 Task: Find connections with filter location Pinto with filter topic #Marketswith filter profile language German with filter current company The Judge Group with filter school Jobs for freshers with filter industry Market Research with filter service category Executive Coaching with filter keywords title Architect
Action: Mouse moved to (487, 60)
Screenshot: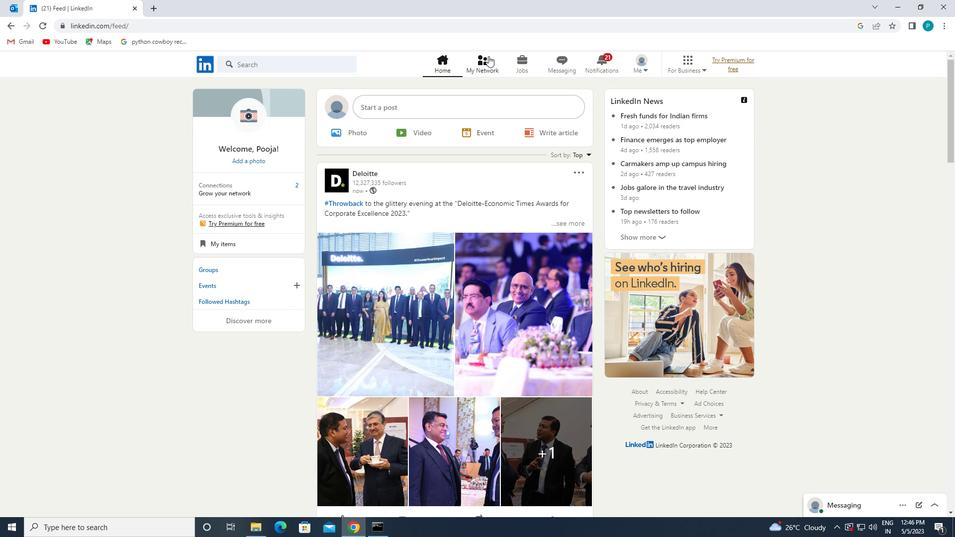 
Action: Mouse pressed left at (487, 60)
Screenshot: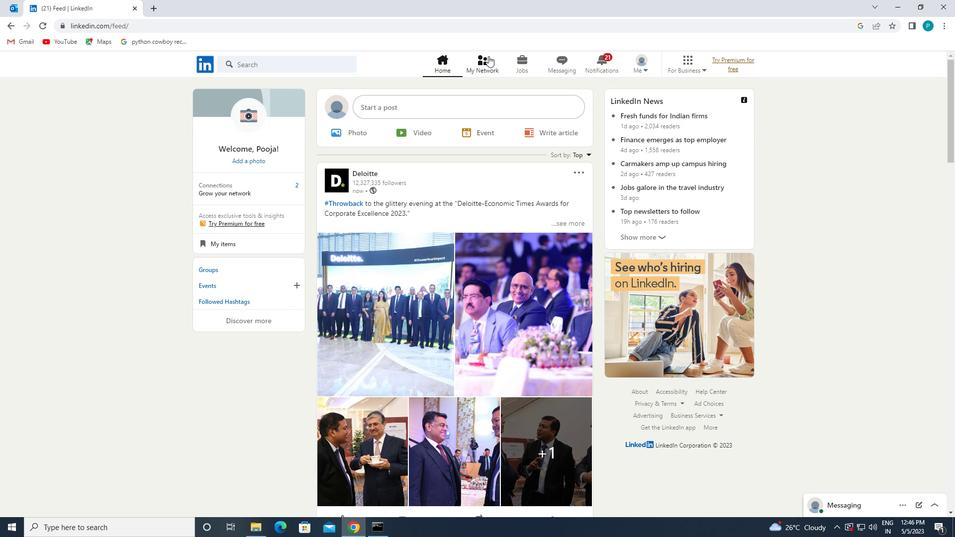 
Action: Mouse moved to (246, 123)
Screenshot: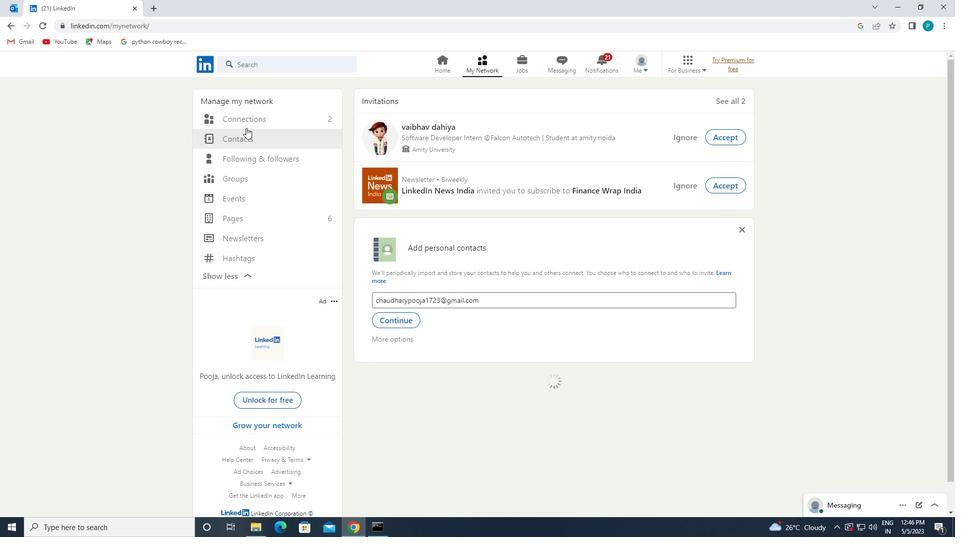 
Action: Mouse pressed left at (246, 123)
Screenshot: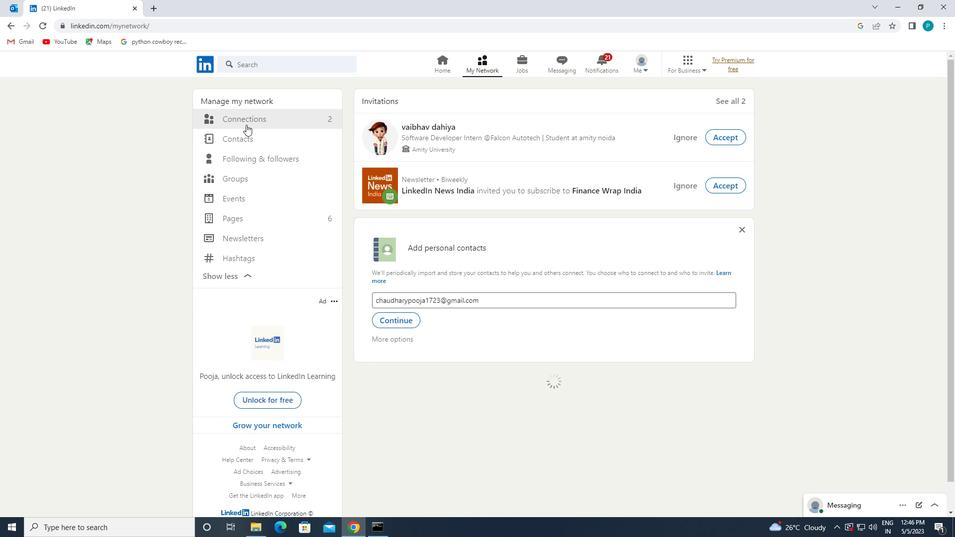 
Action: Mouse moved to (548, 124)
Screenshot: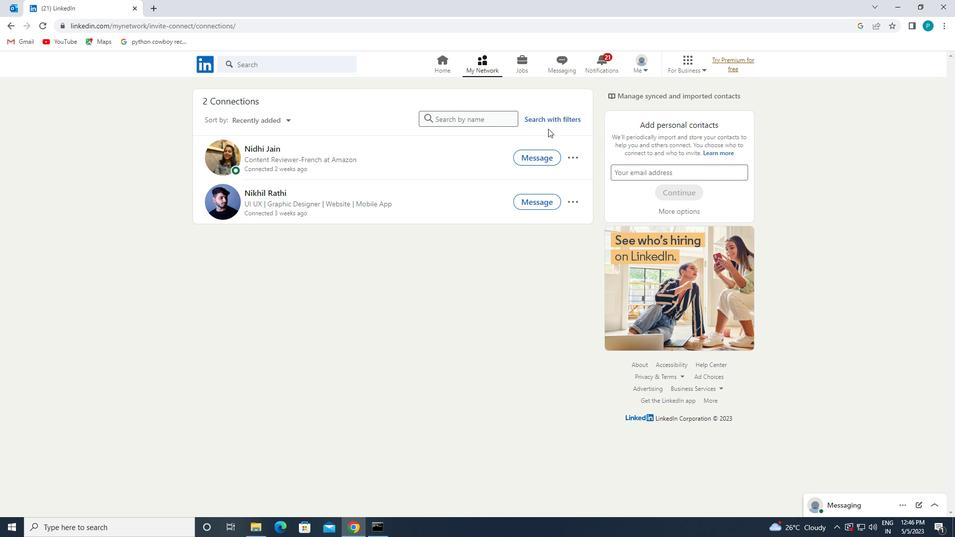 
Action: Mouse pressed left at (548, 124)
Screenshot: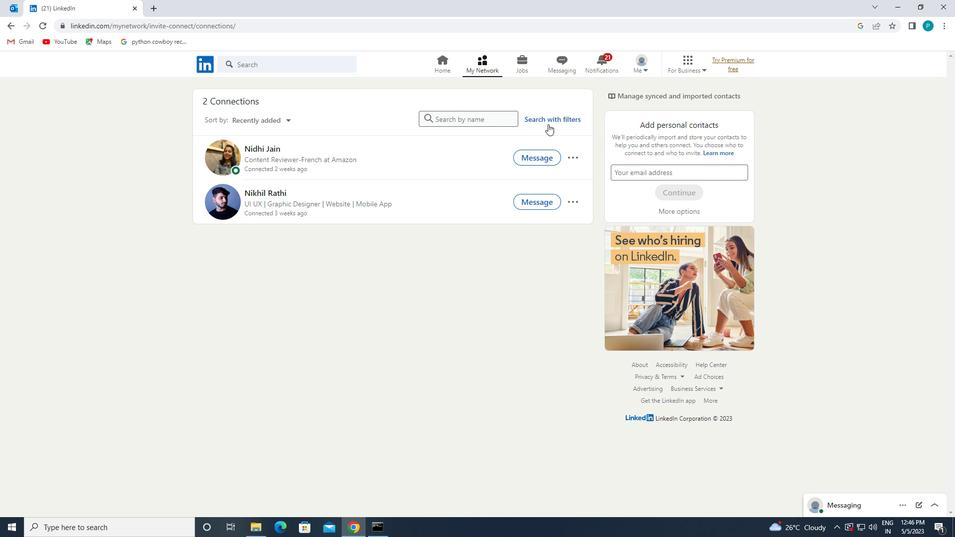 
Action: Mouse moved to (511, 95)
Screenshot: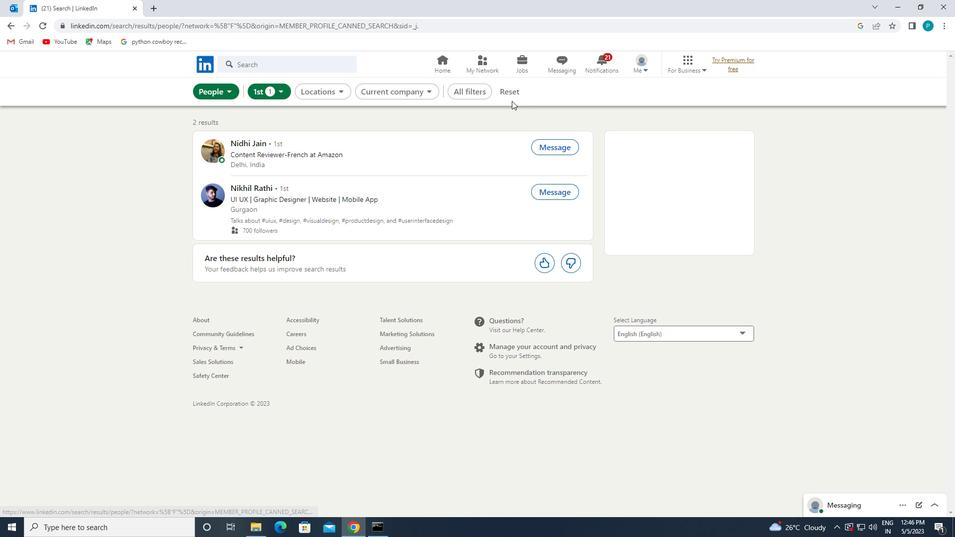 
Action: Mouse pressed left at (511, 95)
Screenshot: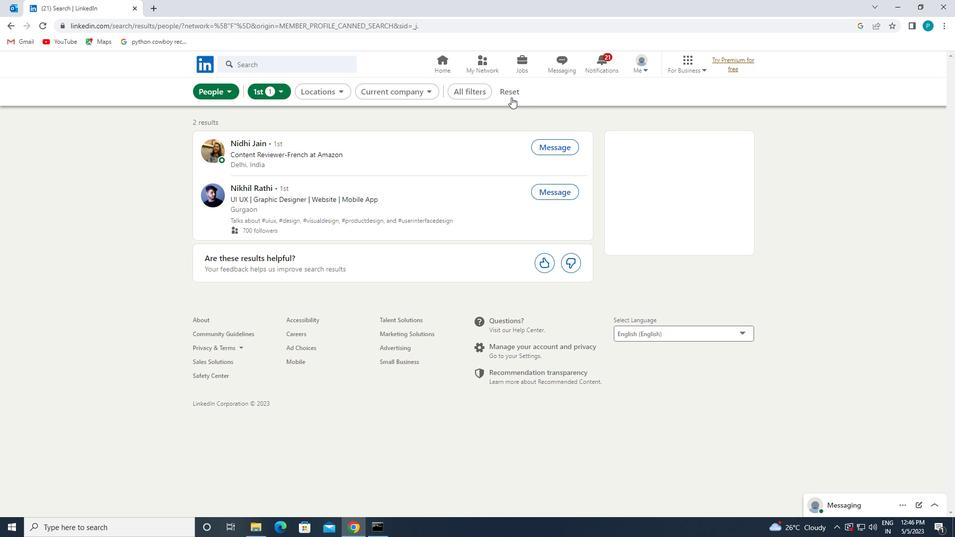 
Action: Mouse moved to (496, 91)
Screenshot: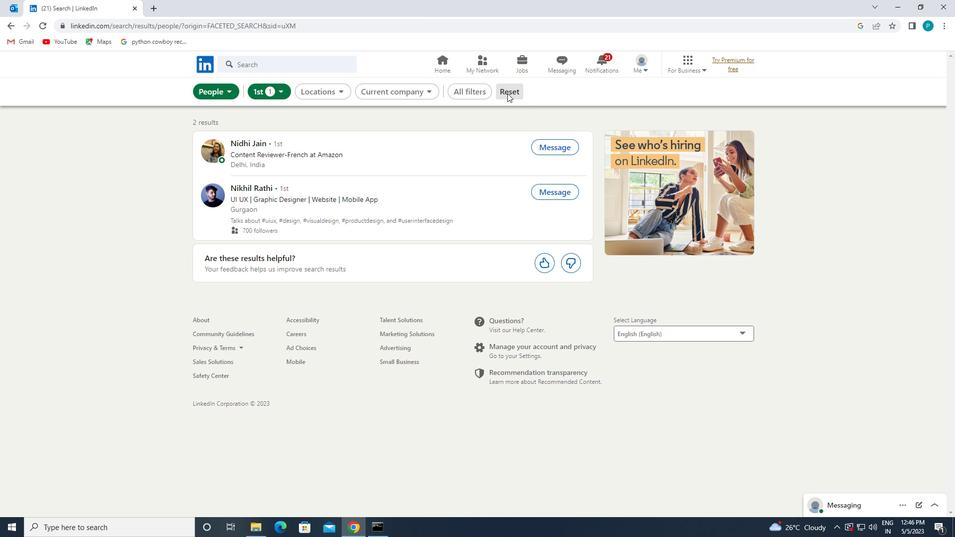 
Action: Mouse pressed left at (496, 91)
Screenshot: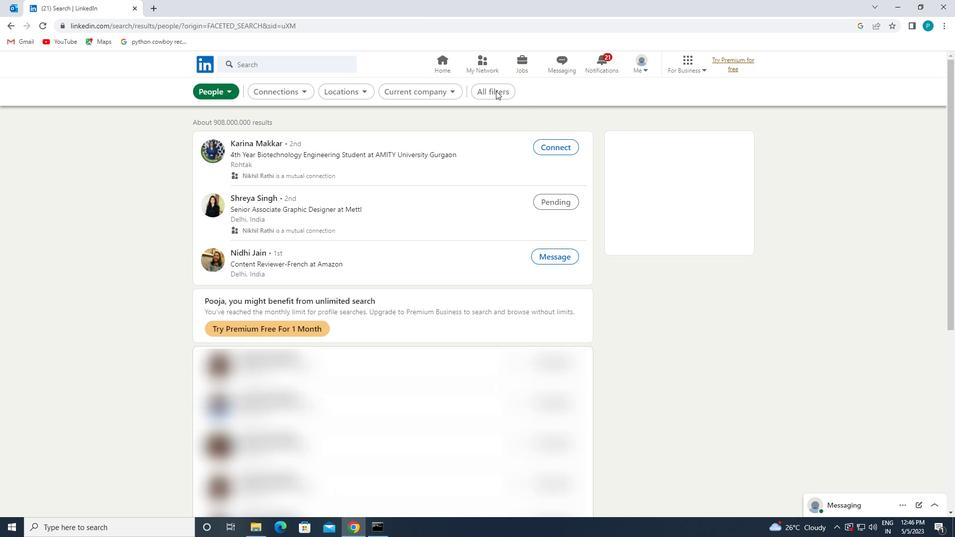 
Action: Mouse moved to (956, 342)
Screenshot: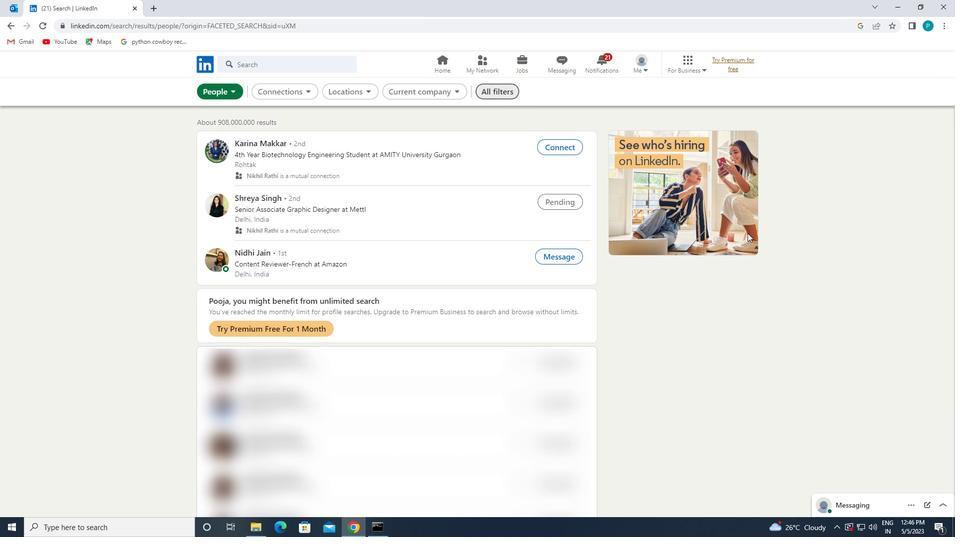 
Action: Mouse scrolled (955, 341) with delta (0, 0)
Screenshot: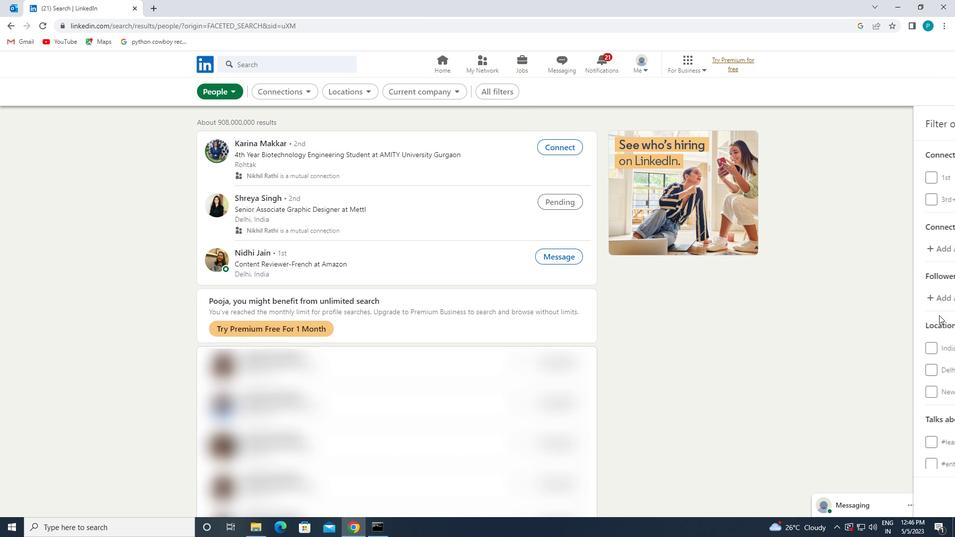
Action: Mouse scrolled (955, 341) with delta (0, 0)
Screenshot: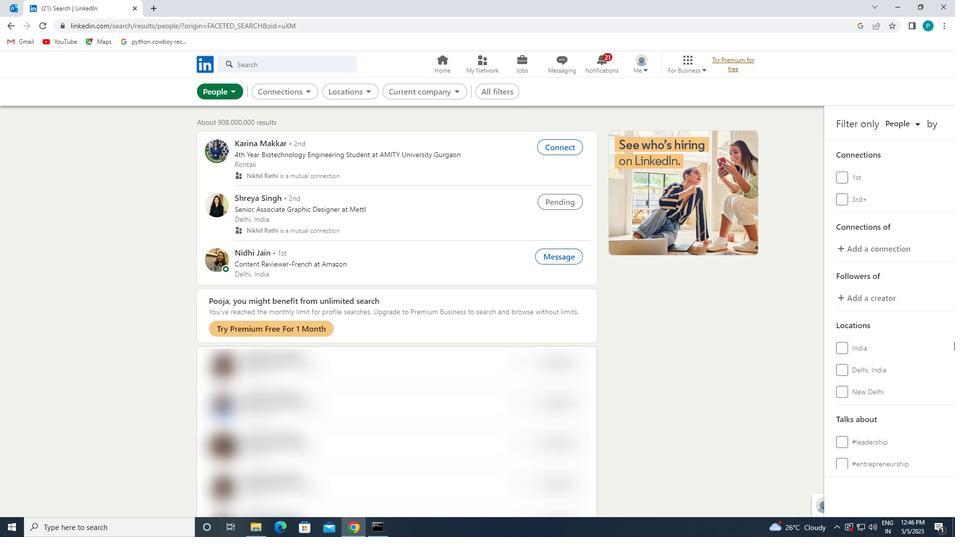 
Action: Mouse moved to (865, 294)
Screenshot: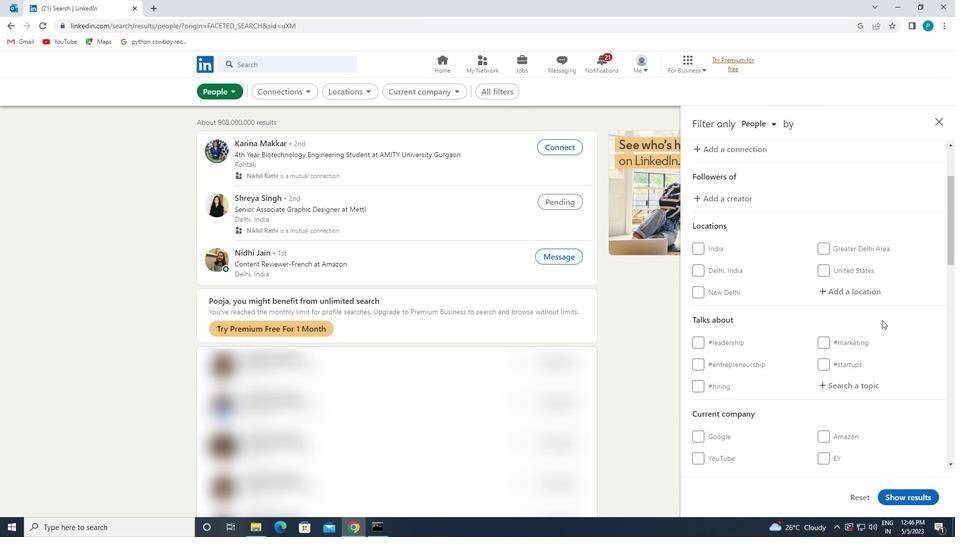 
Action: Mouse pressed left at (865, 294)
Screenshot: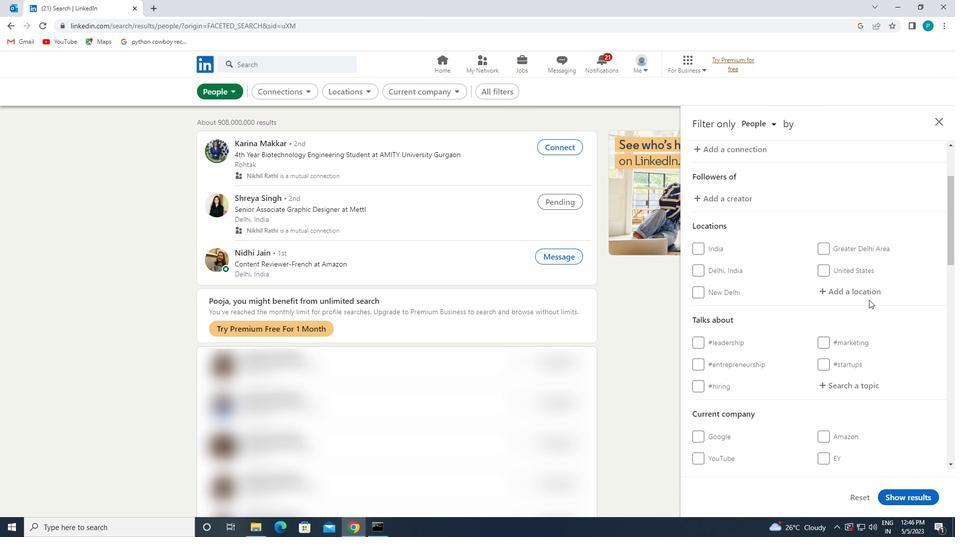 
Action: Mouse moved to (865, 294)
Screenshot: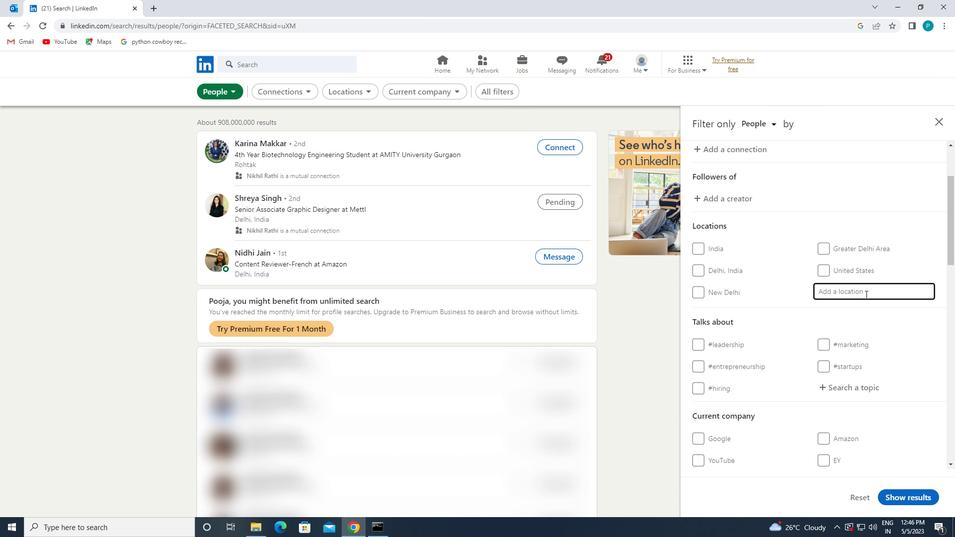 
Action: Key pressed <Key.caps_lock>p<Key.caps_lock>into
Screenshot: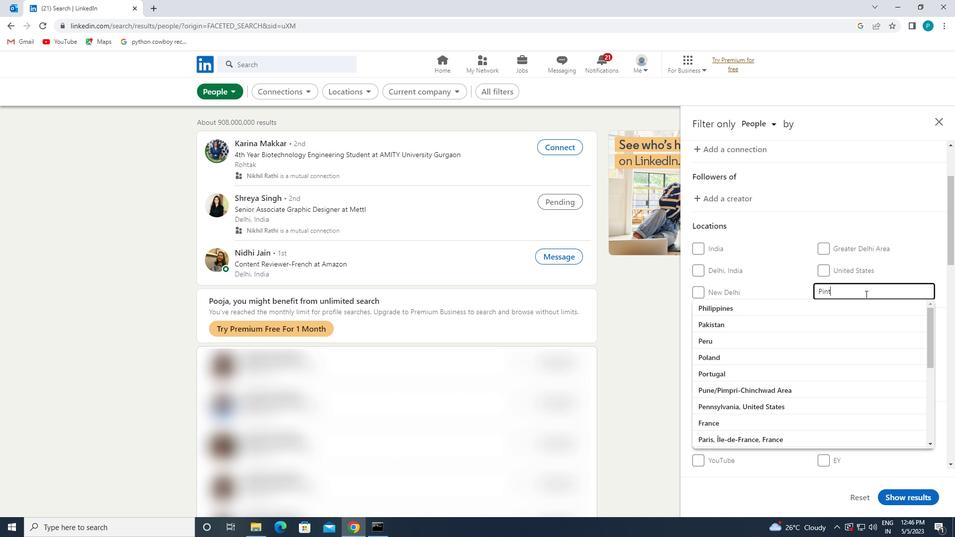 
Action: Mouse moved to (851, 301)
Screenshot: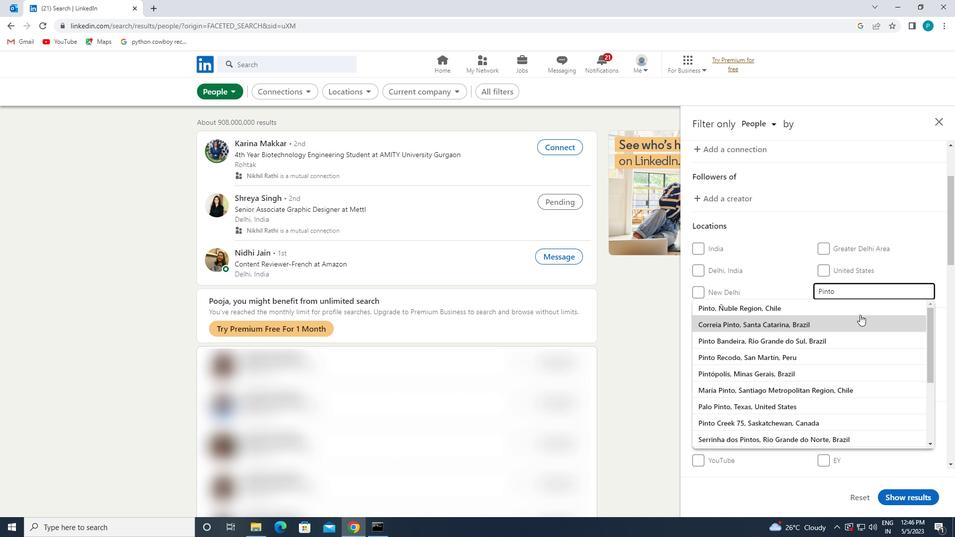 
Action: Mouse pressed left at (851, 301)
Screenshot: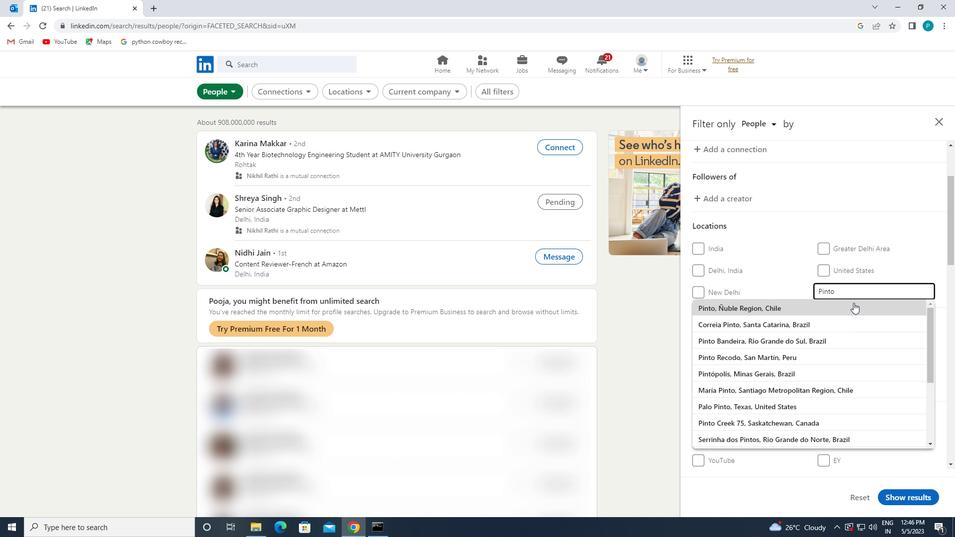 
Action: Mouse moved to (861, 314)
Screenshot: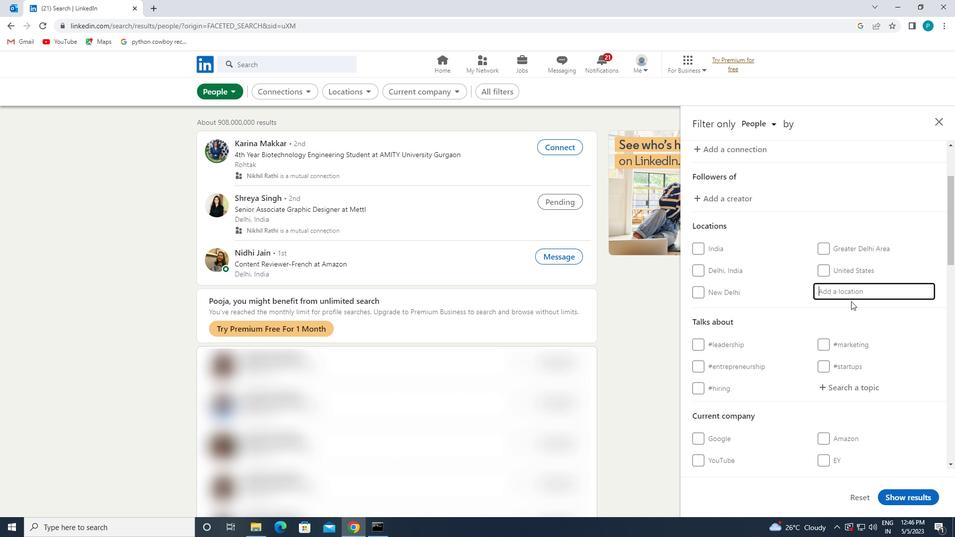 
Action: Mouse scrolled (861, 313) with delta (0, 0)
Screenshot: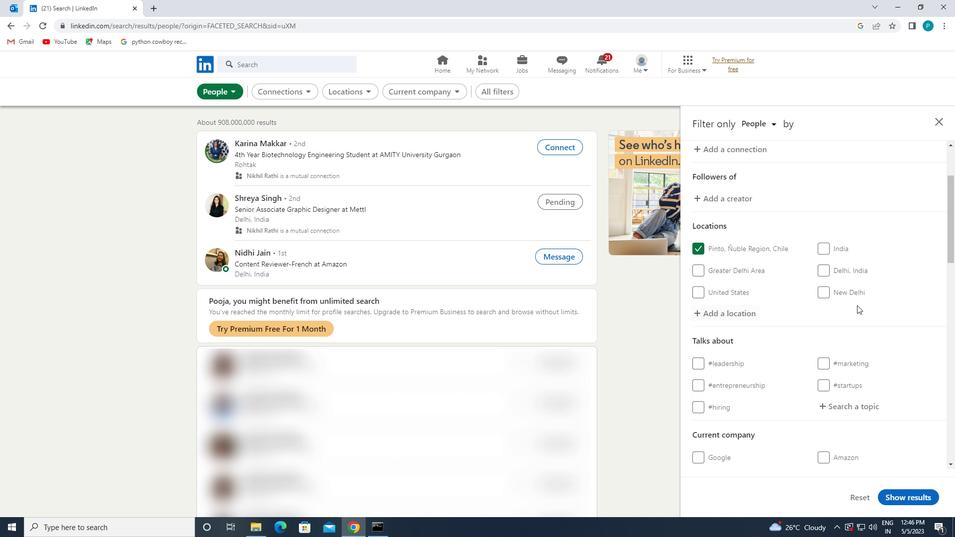 
Action: Mouse scrolled (861, 313) with delta (0, 0)
Screenshot: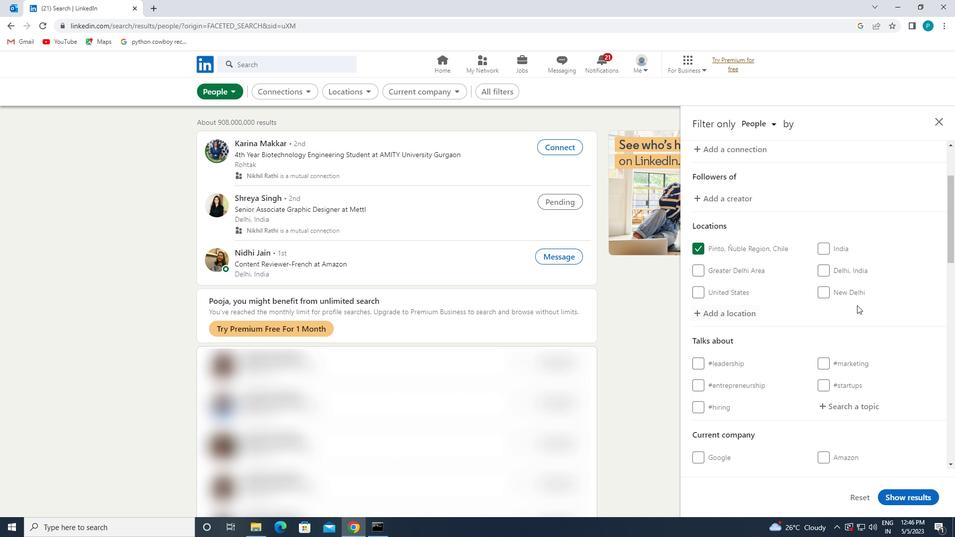 
Action: Mouse moved to (859, 312)
Screenshot: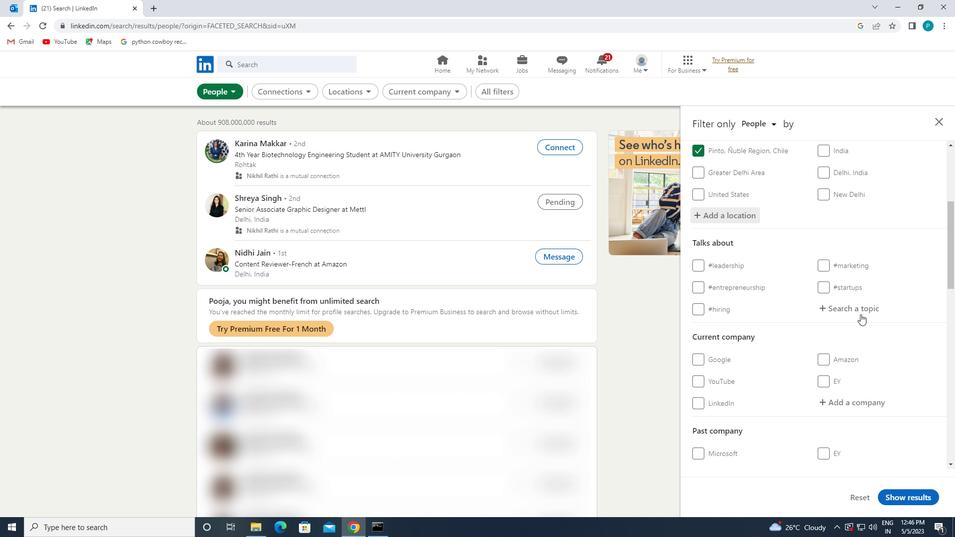 
Action: Mouse pressed left at (859, 312)
Screenshot: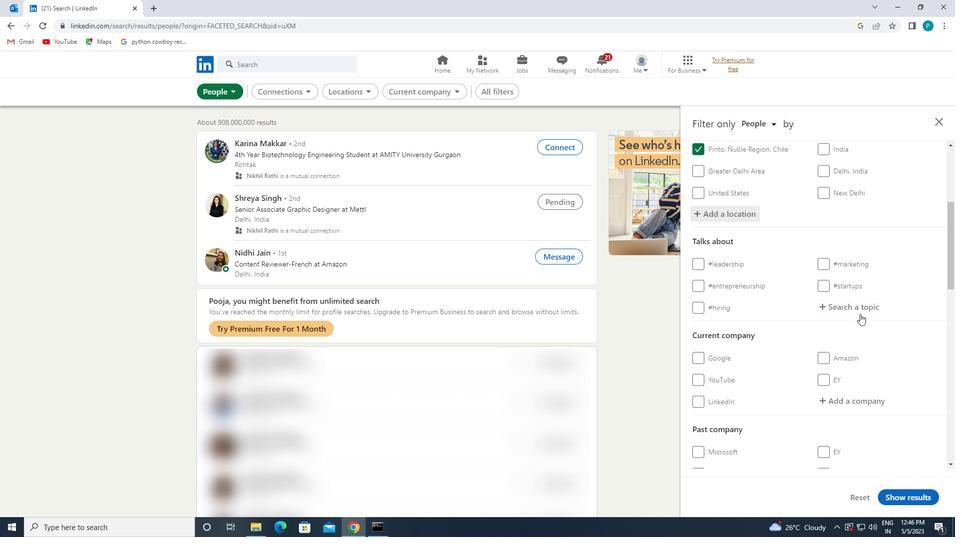 
Action: Mouse moved to (859, 312)
Screenshot: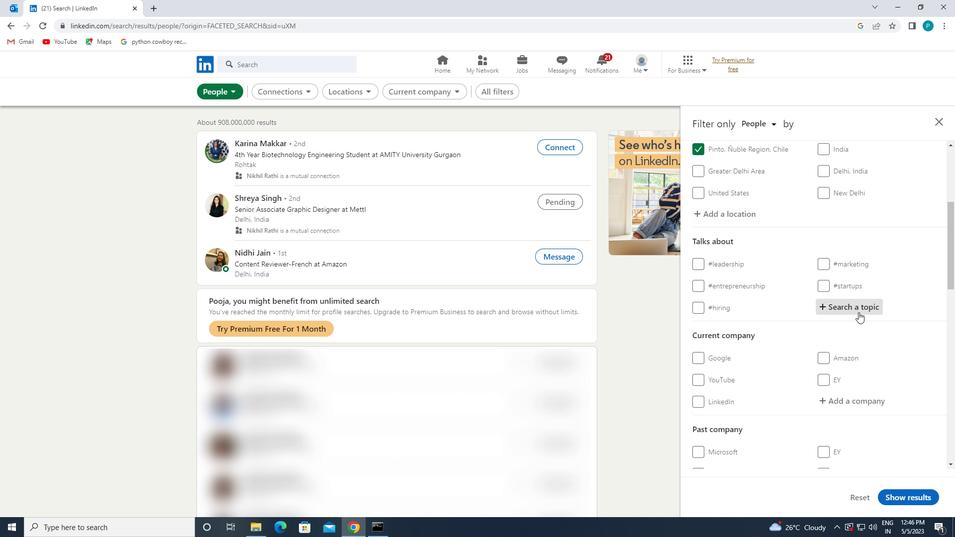 
Action: Key pressed <Key.shift>#<Key.caps_lock>M<Key.caps_lock>ARKETS
Screenshot: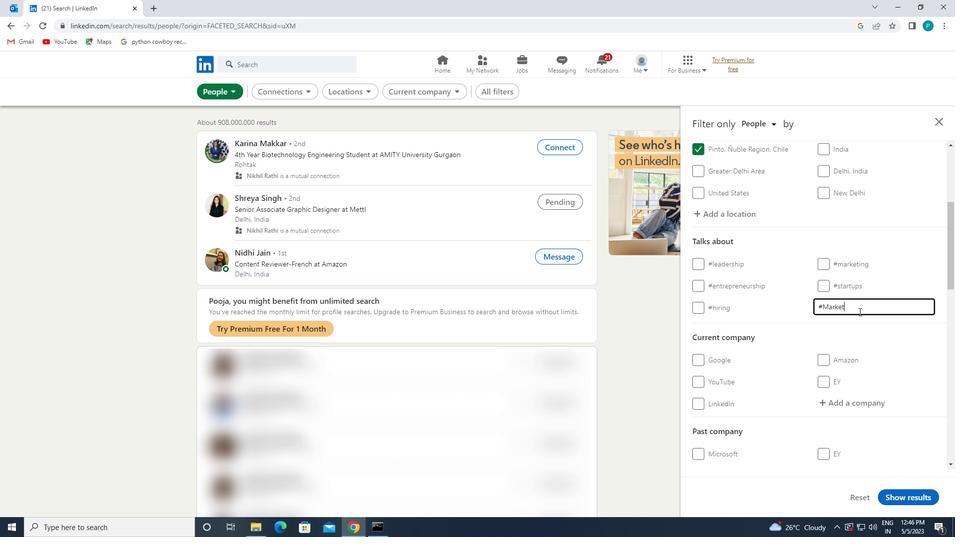 
Action: Mouse moved to (809, 276)
Screenshot: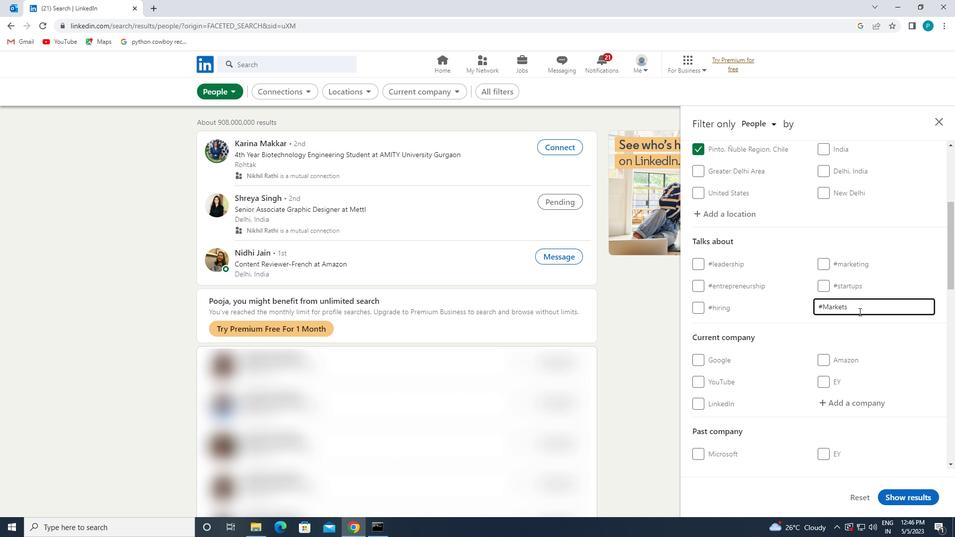 
Action: Mouse scrolled (809, 276) with delta (0, 0)
Screenshot: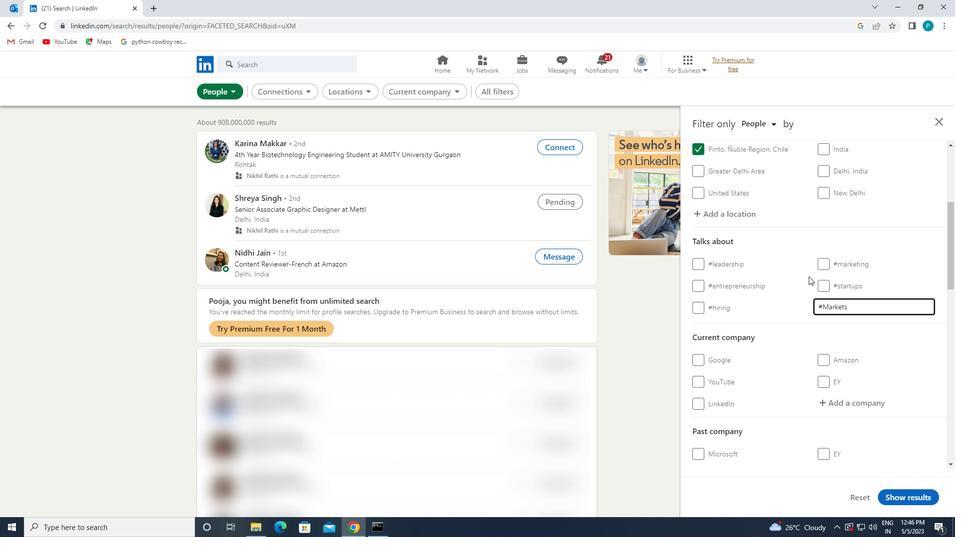 
Action: Mouse scrolled (809, 276) with delta (0, 0)
Screenshot: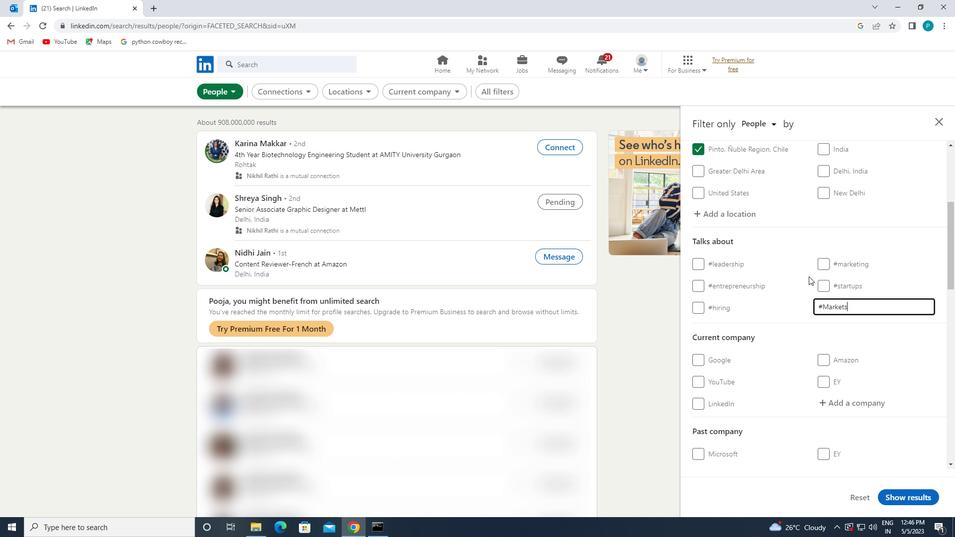
Action: Mouse scrolled (809, 276) with delta (0, 0)
Screenshot: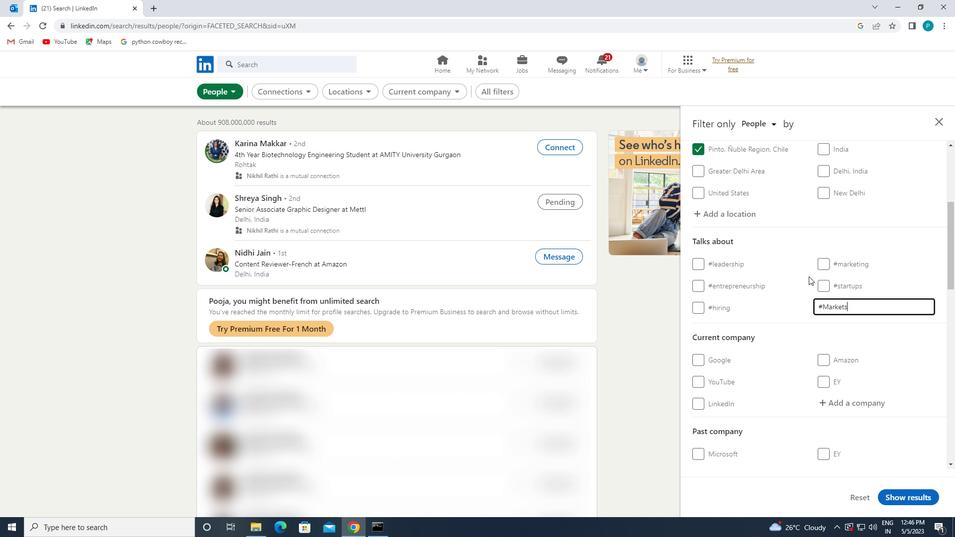 
Action: Mouse scrolled (809, 276) with delta (0, 0)
Screenshot: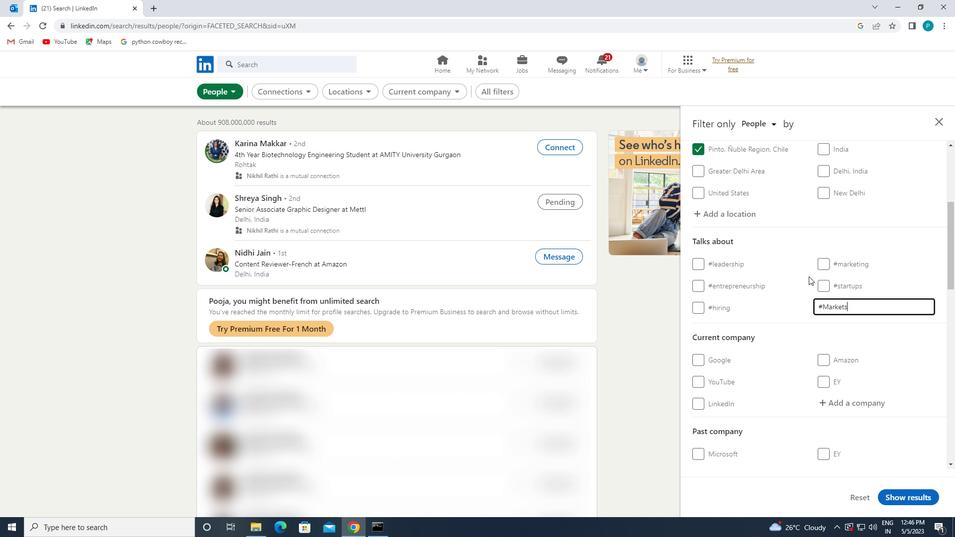 
Action: Mouse moved to (773, 309)
Screenshot: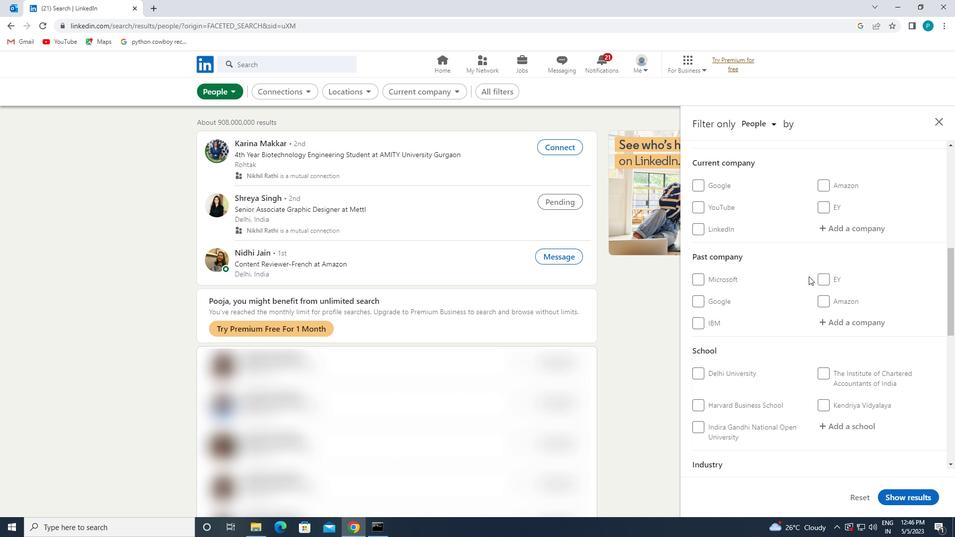 
Action: Mouse scrolled (773, 309) with delta (0, 0)
Screenshot: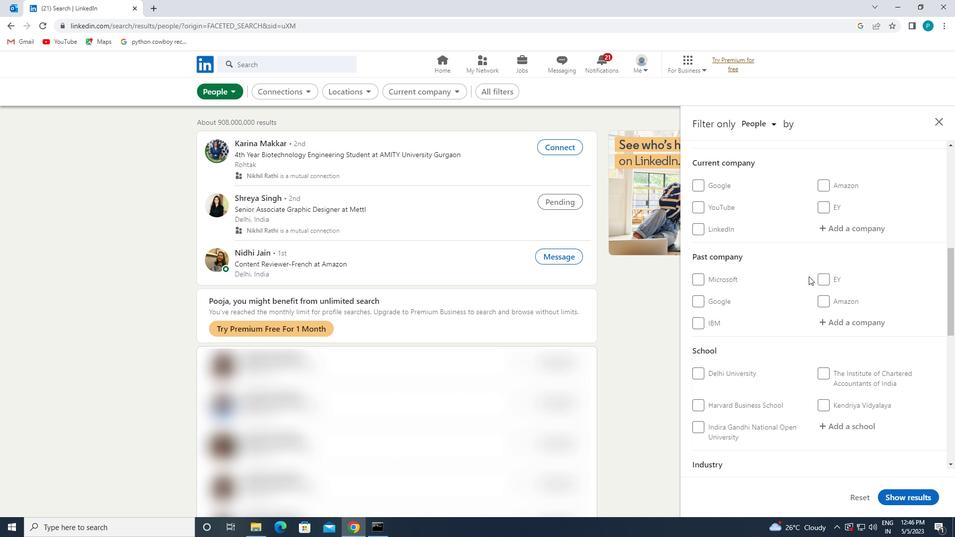 
Action: Mouse moved to (772, 310)
Screenshot: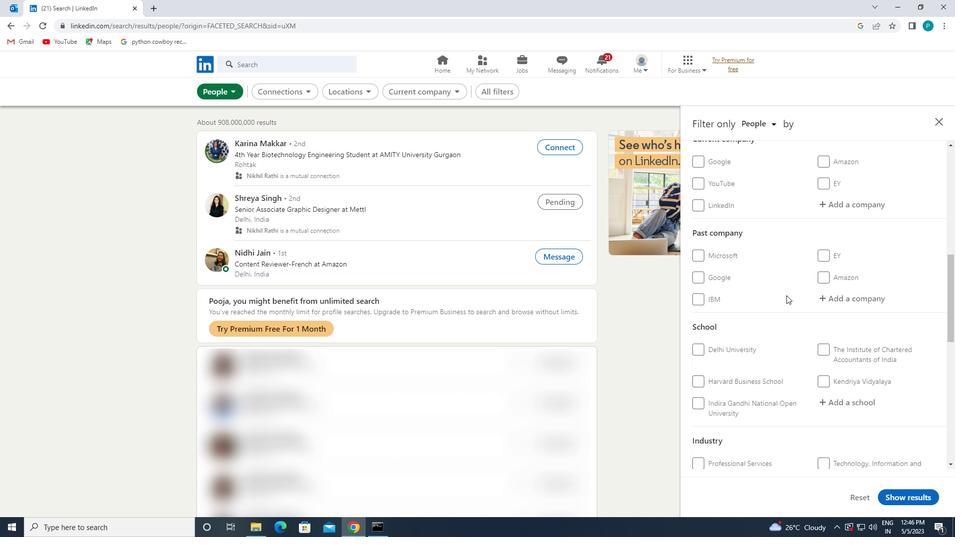 
Action: Mouse scrolled (772, 309) with delta (0, 0)
Screenshot: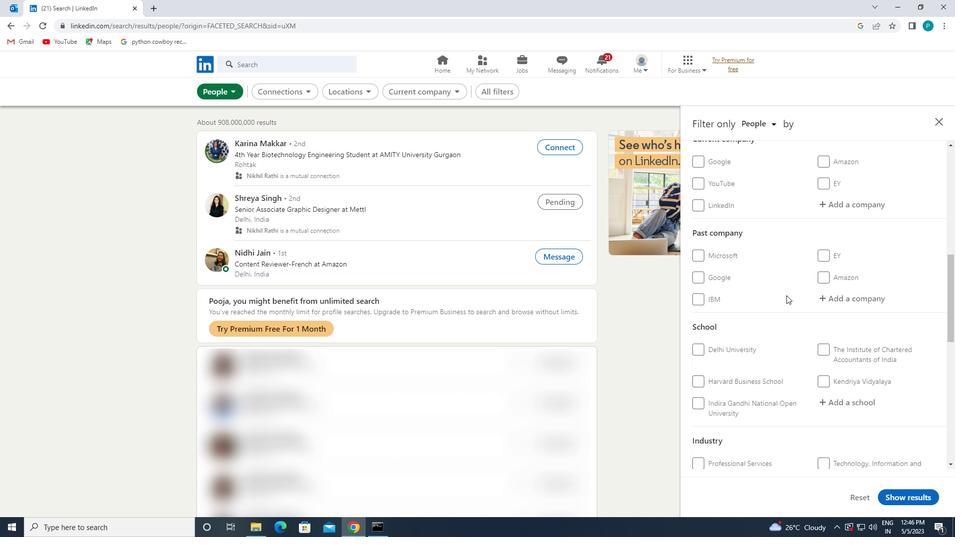 
Action: Mouse moved to (720, 431)
Screenshot: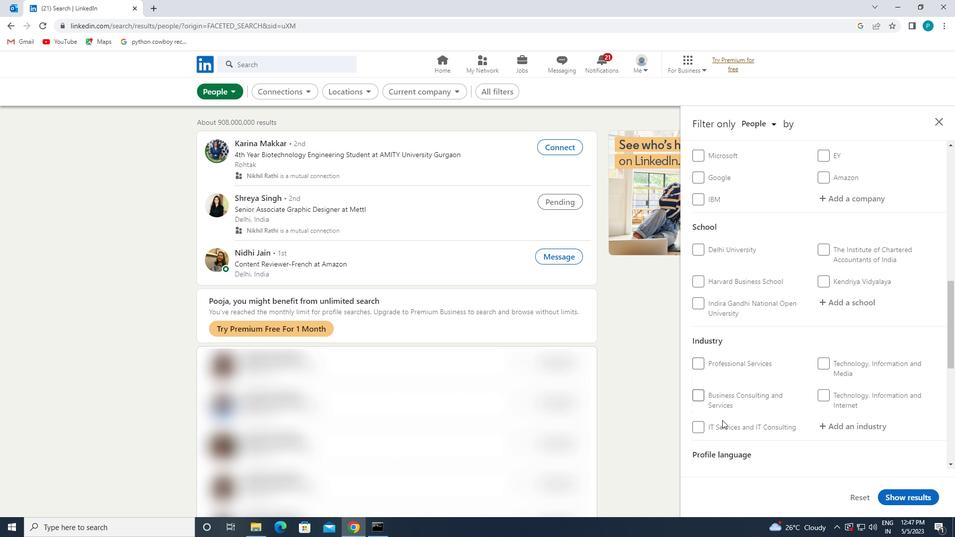 
Action: Mouse scrolled (720, 431) with delta (0, 0)
Screenshot: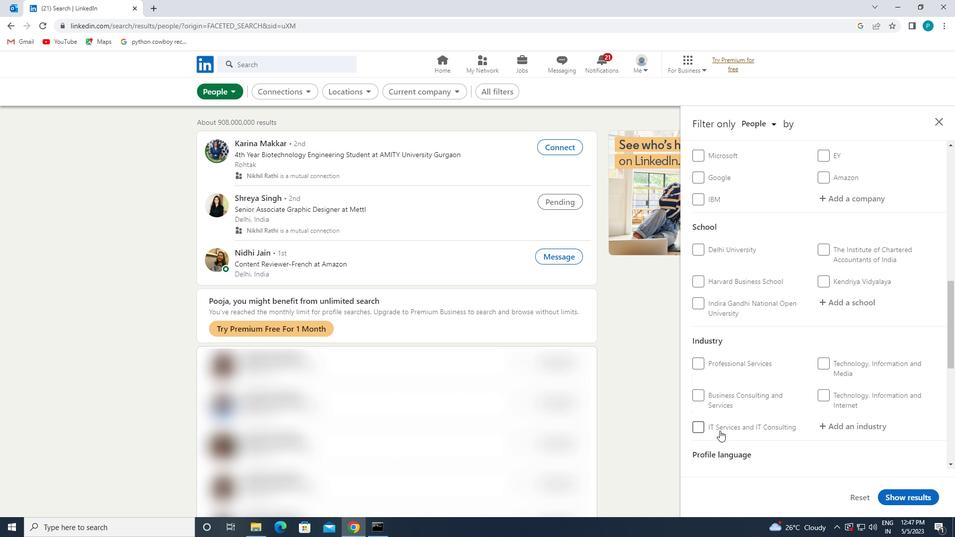 
Action: Mouse moved to (720, 432)
Screenshot: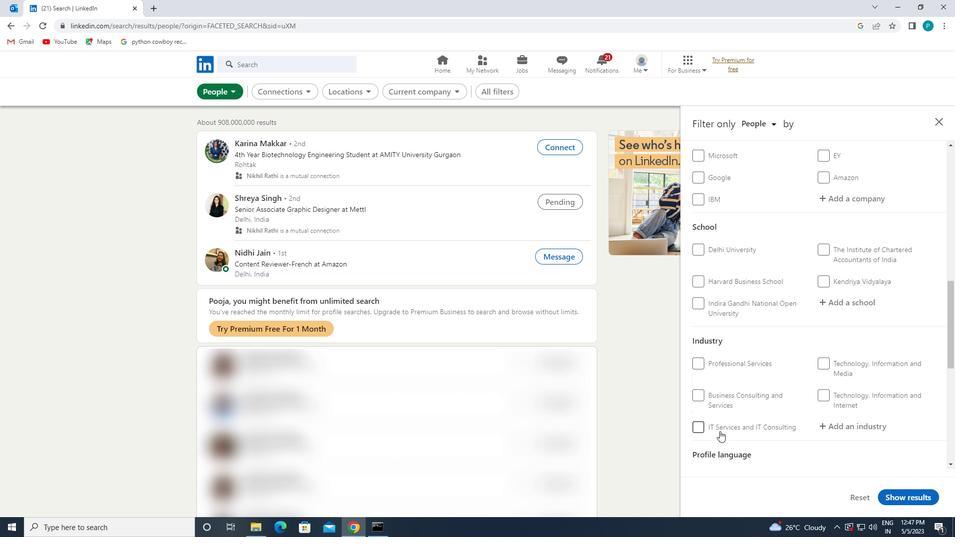
Action: Mouse scrolled (720, 431) with delta (0, 0)
Screenshot: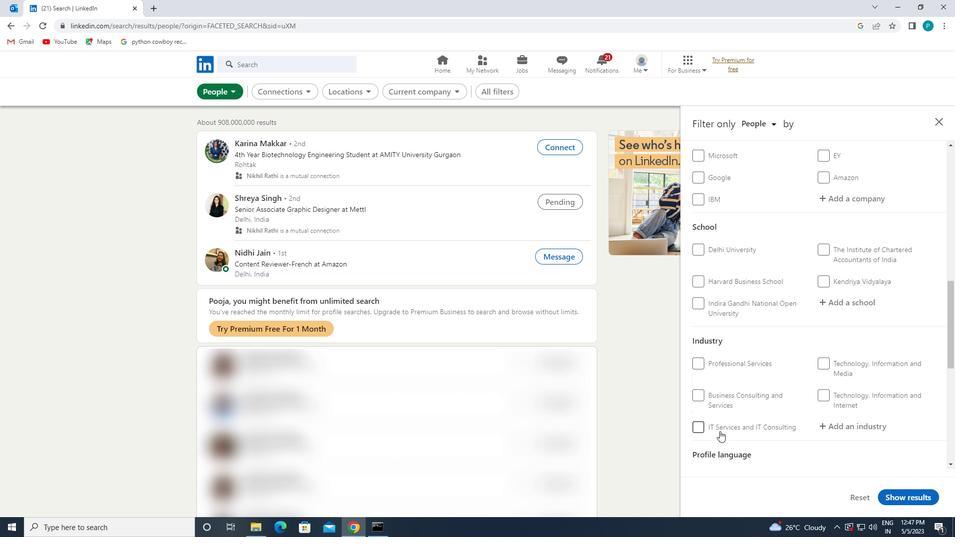 
Action: Mouse scrolled (720, 431) with delta (0, 0)
Screenshot: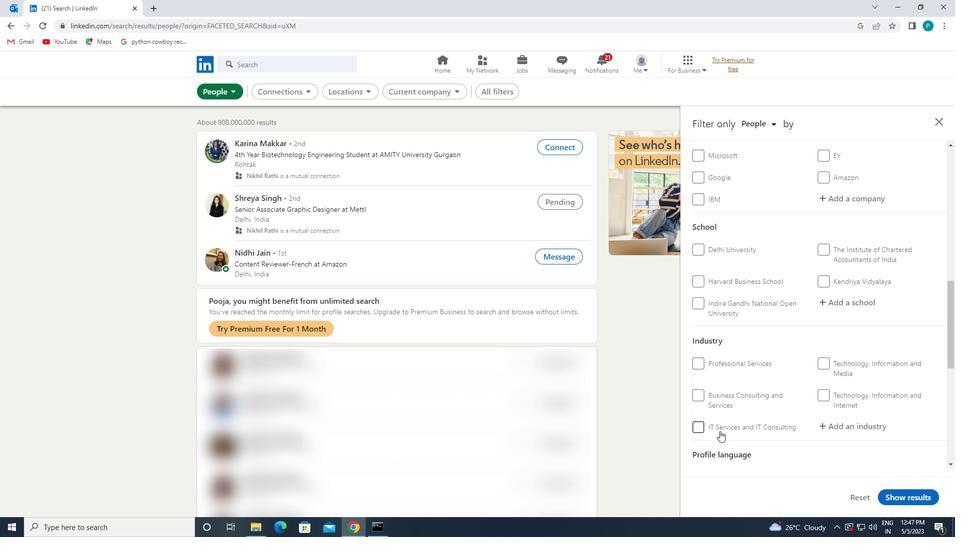 
Action: Mouse moved to (720, 370)
Screenshot: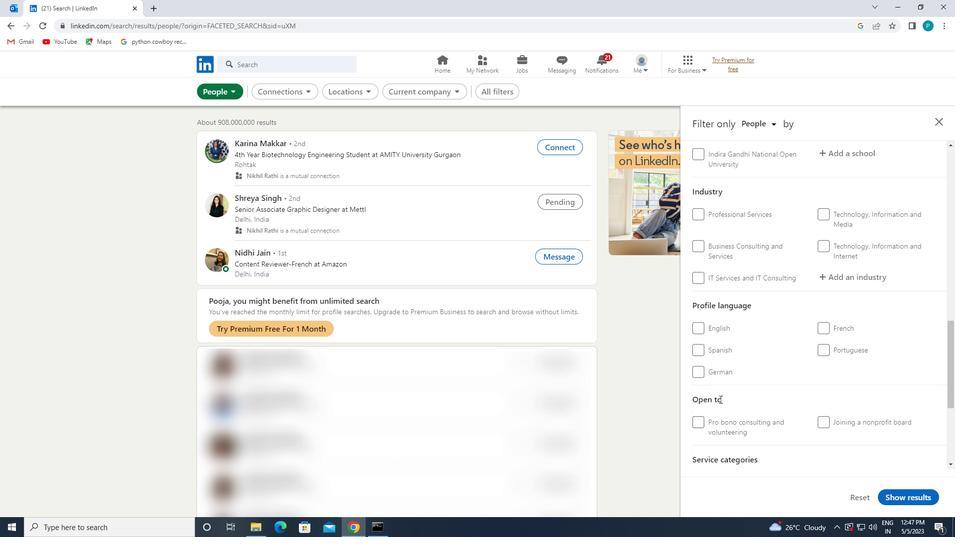 
Action: Mouse pressed left at (720, 370)
Screenshot: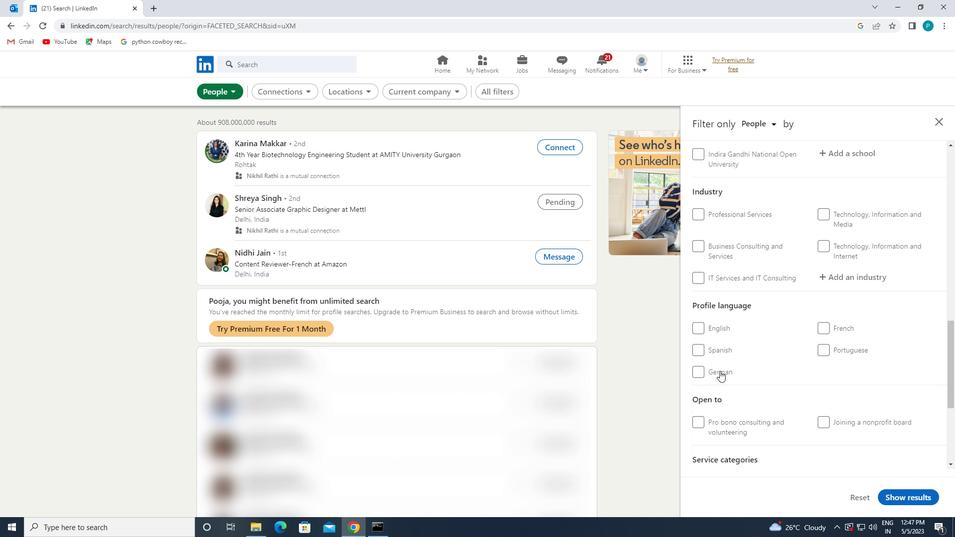 
Action: Mouse moved to (897, 367)
Screenshot: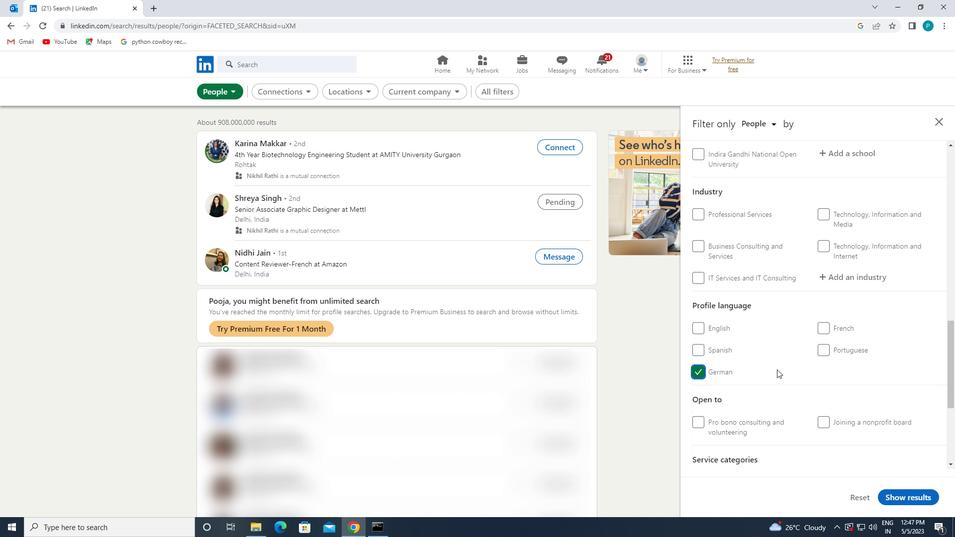 
Action: Mouse scrolled (897, 368) with delta (0, 0)
Screenshot: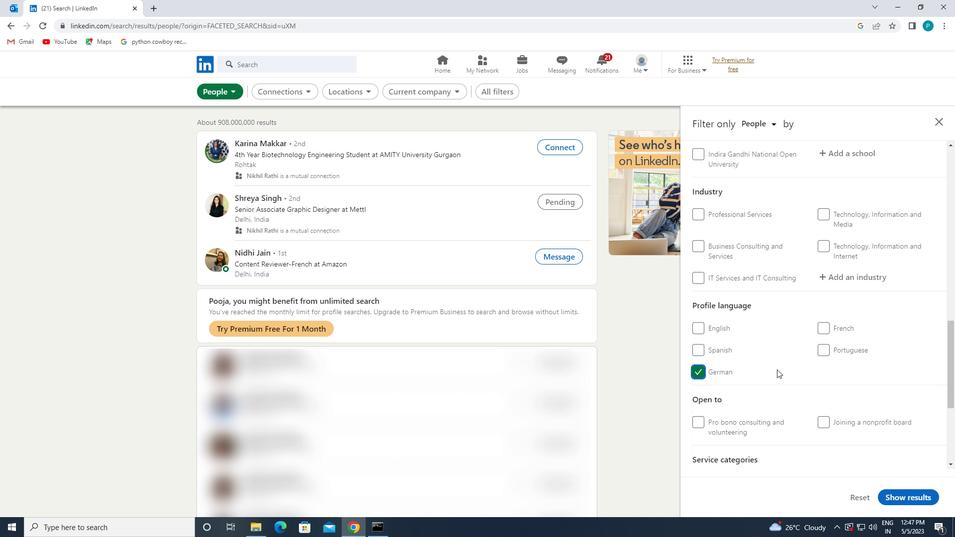 
Action: Mouse moved to (897, 366)
Screenshot: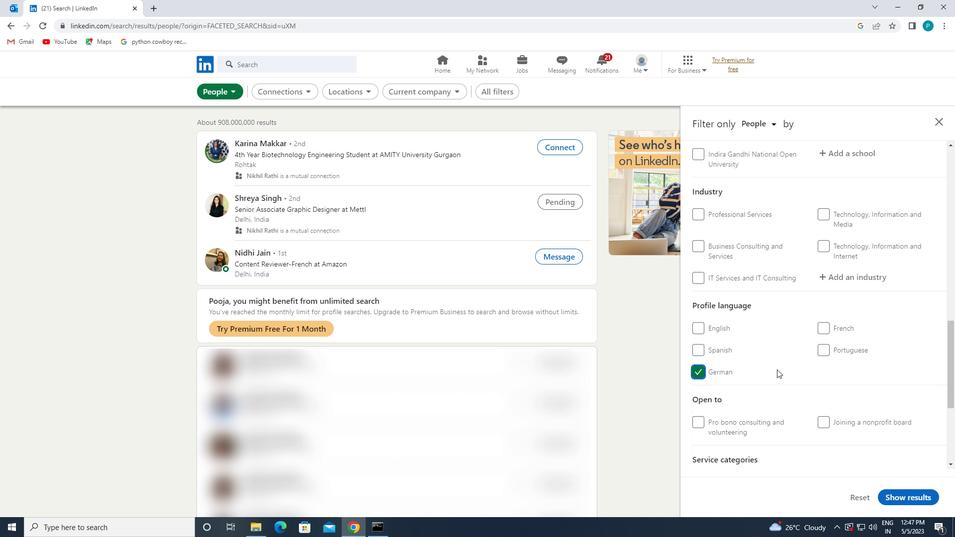 
Action: Mouse scrolled (897, 366) with delta (0, 0)
Screenshot: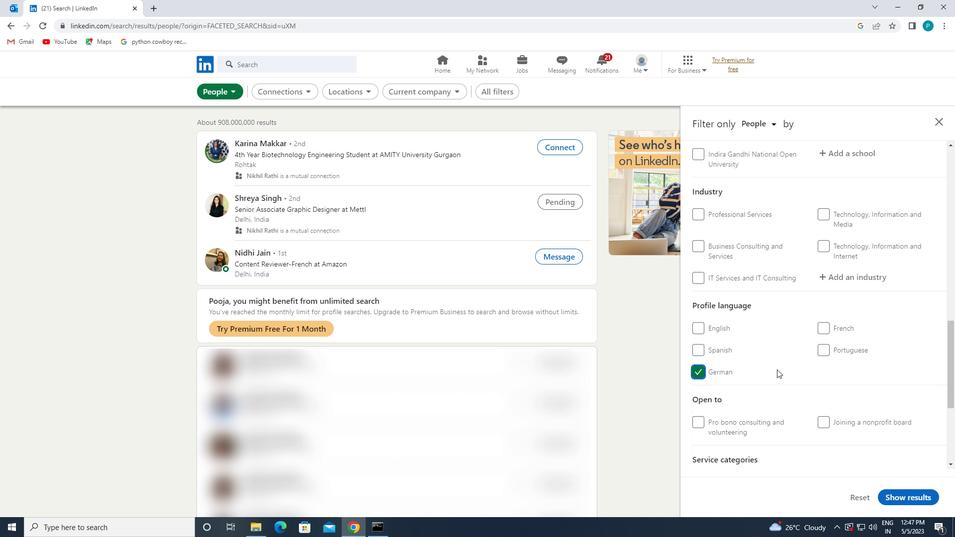 
Action: Mouse moved to (897, 365)
Screenshot: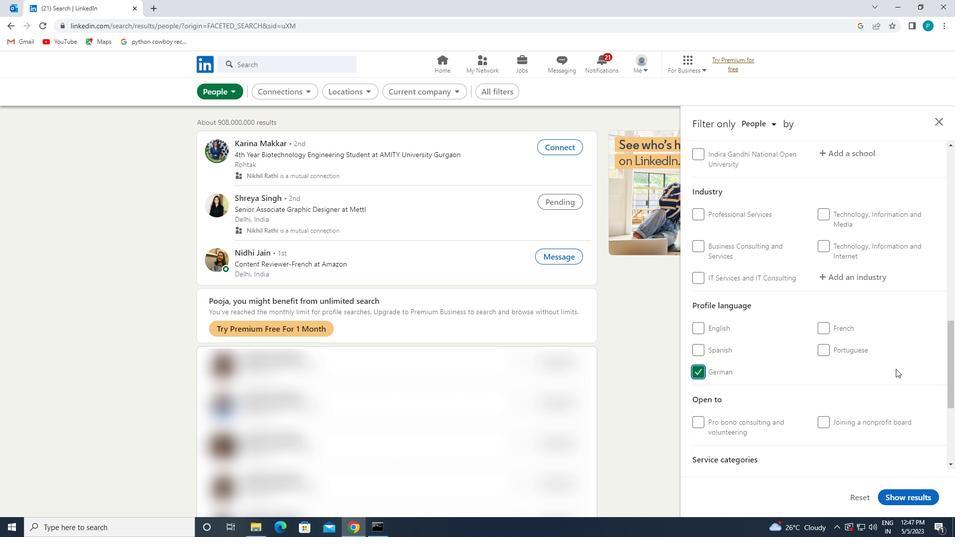 
Action: Mouse scrolled (897, 365) with delta (0, 0)
Screenshot: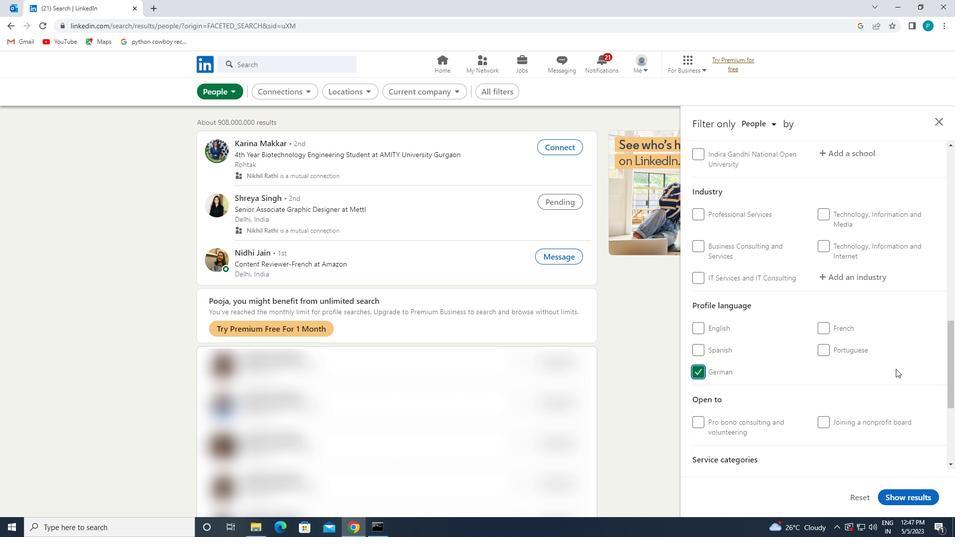 
Action: Mouse moved to (897, 356)
Screenshot: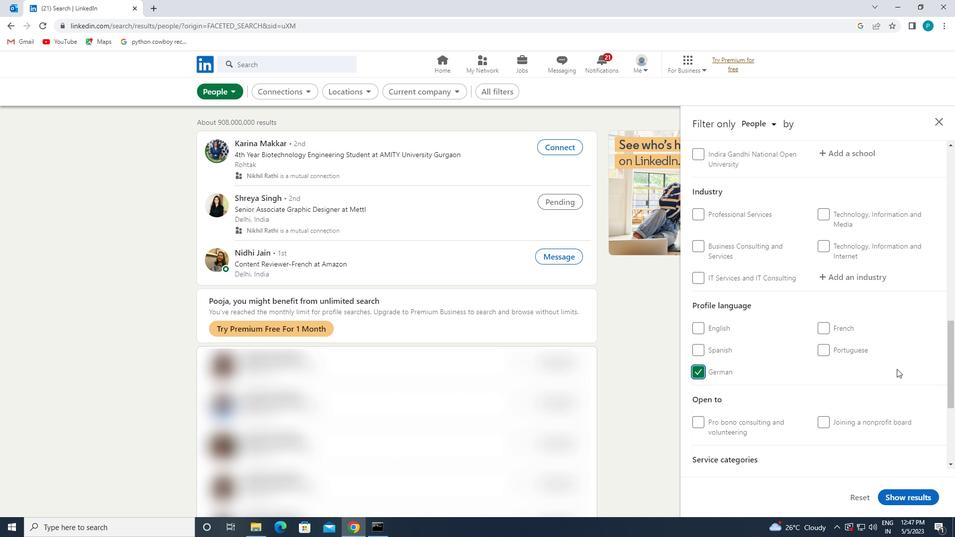 
Action: Mouse scrolled (897, 356) with delta (0, 0)
Screenshot: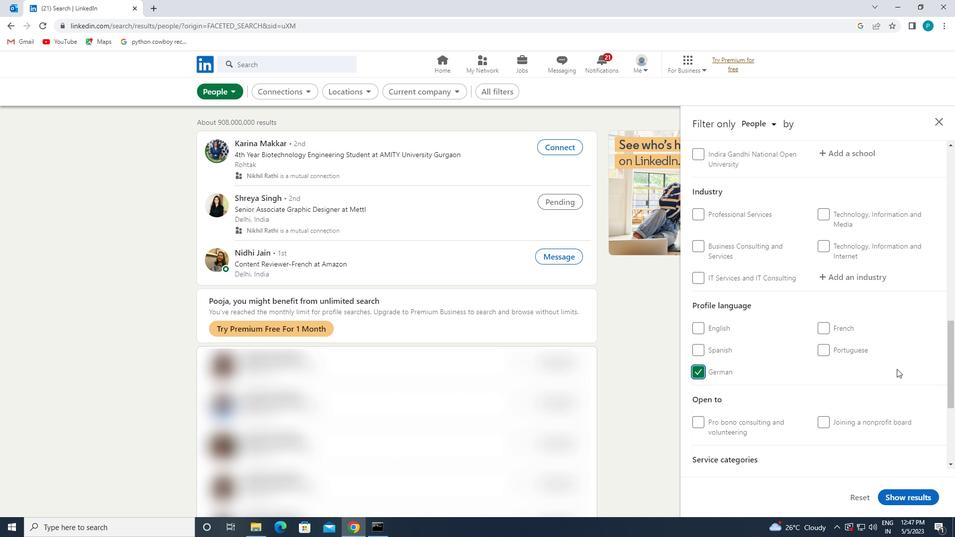 
Action: Mouse moved to (898, 304)
Screenshot: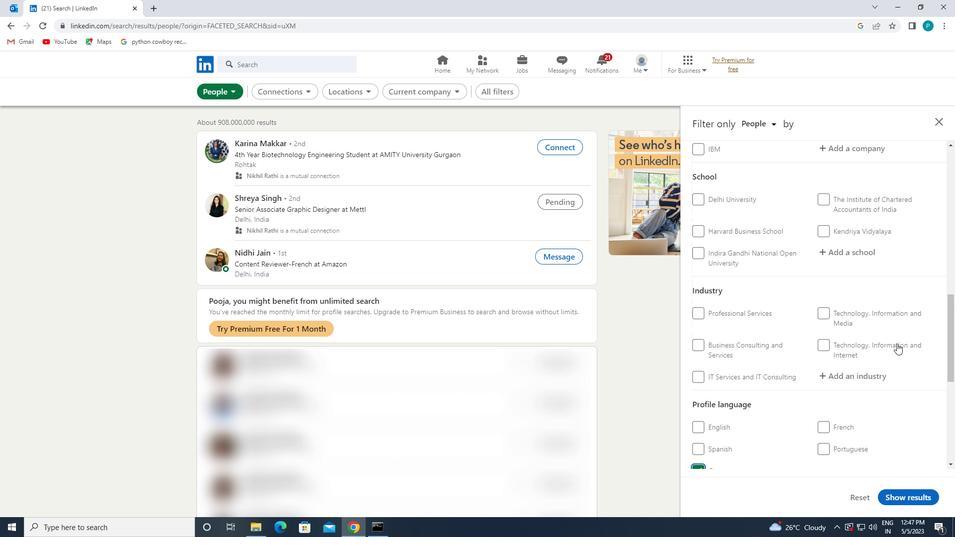 
Action: Mouse scrolled (898, 304) with delta (0, 0)
Screenshot: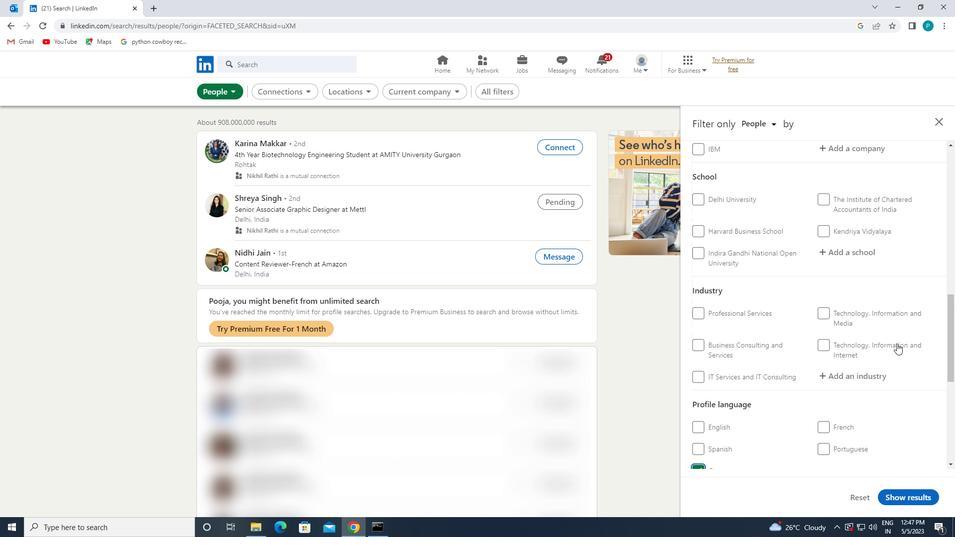 
Action: Mouse moved to (897, 302)
Screenshot: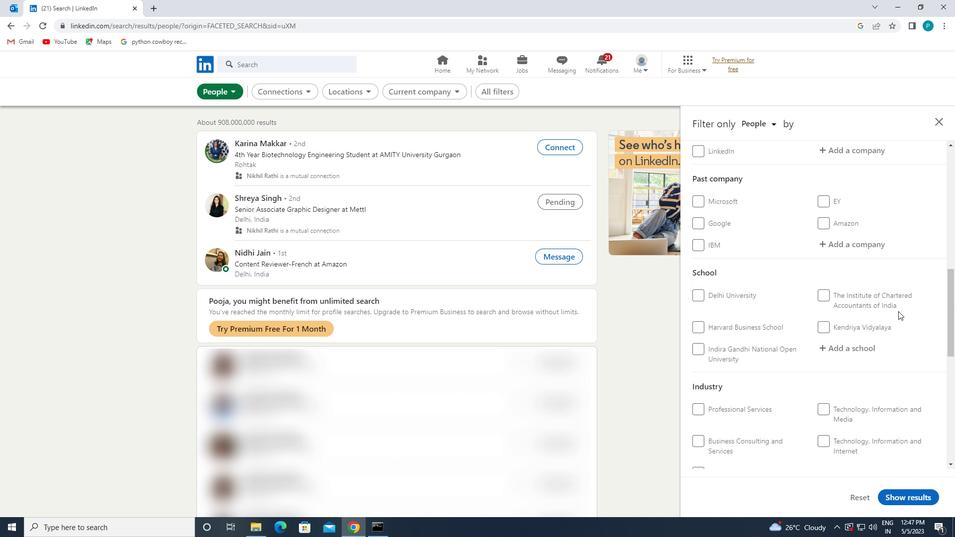 
Action: Mouse scrolled (897, 303) with delta (0, 0)
Screenshot: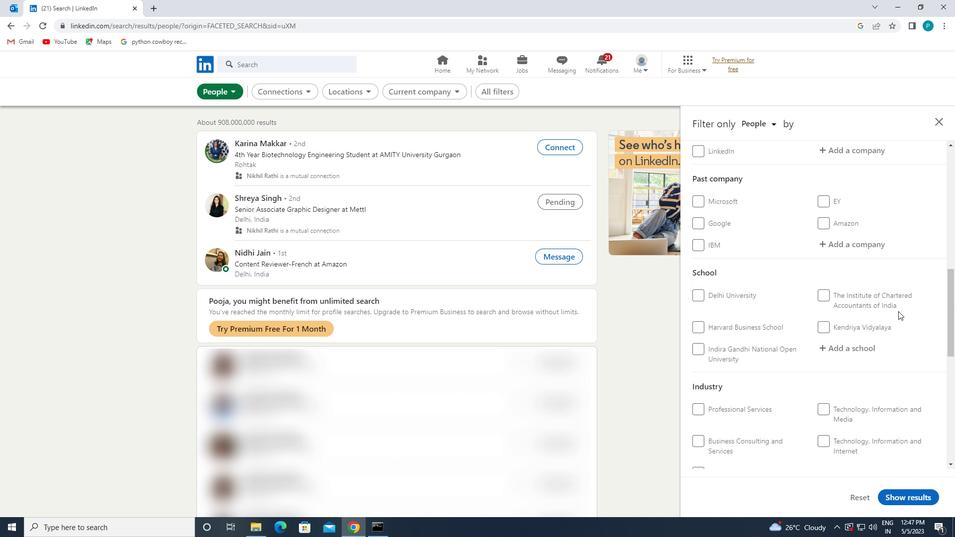 
Action: Mouse moved to (839, 261)
Screenshot: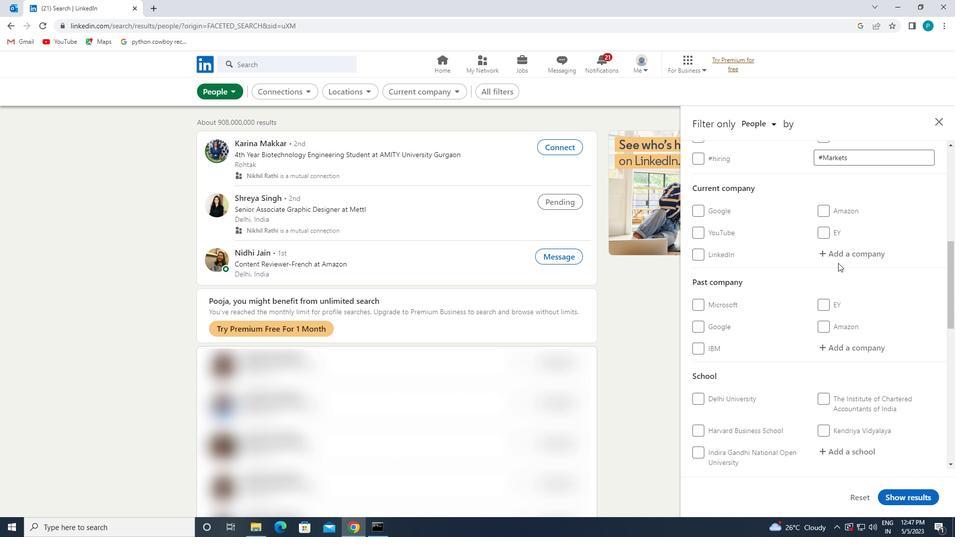 
Action: Mouse pressed left at (839, 261)
Screenshot: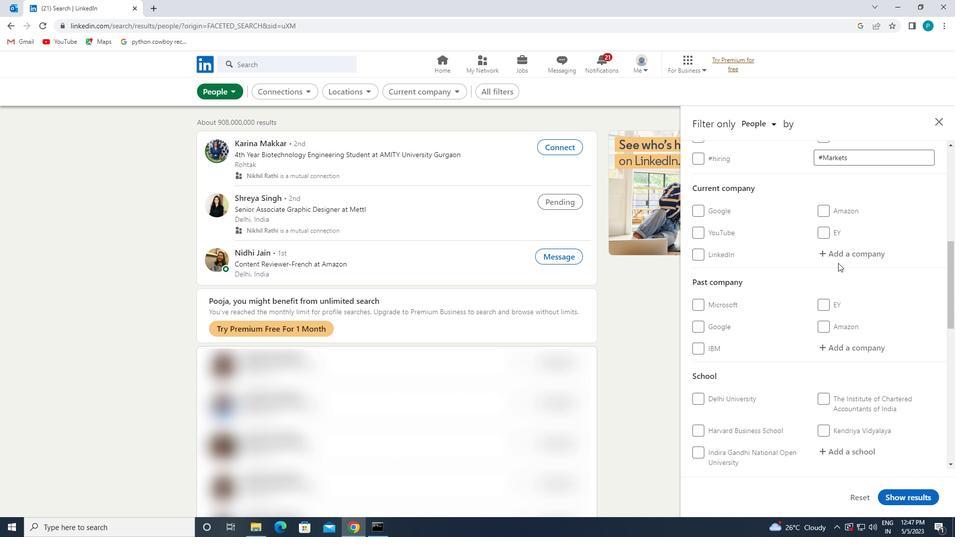 
Action: Mouse moved to (848, 271)
Screenshot: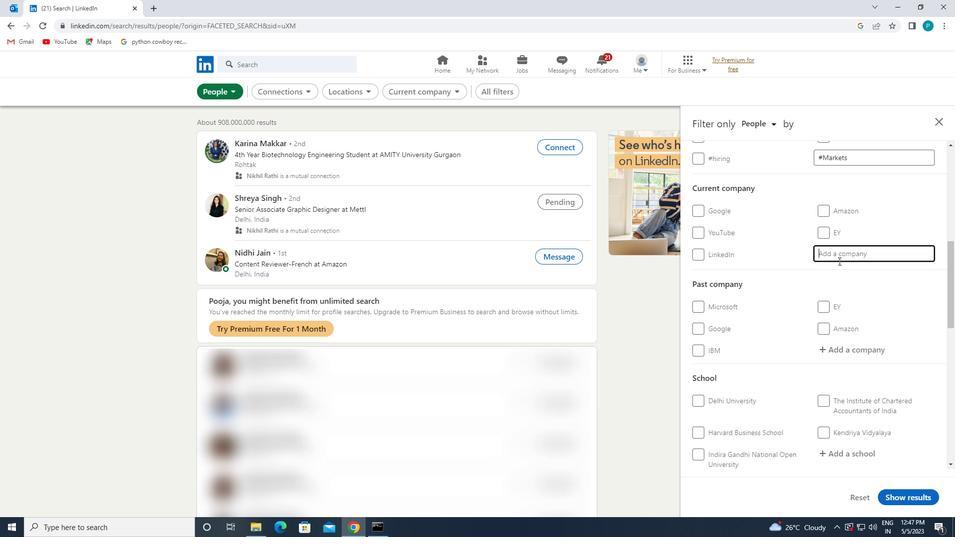 
Action: Key pressed <Key.caps_lock>T<Key.caps_lock>HE<Key.space><Key.caps_lock>J<Key.caps_lock>UDGE
Screenshot: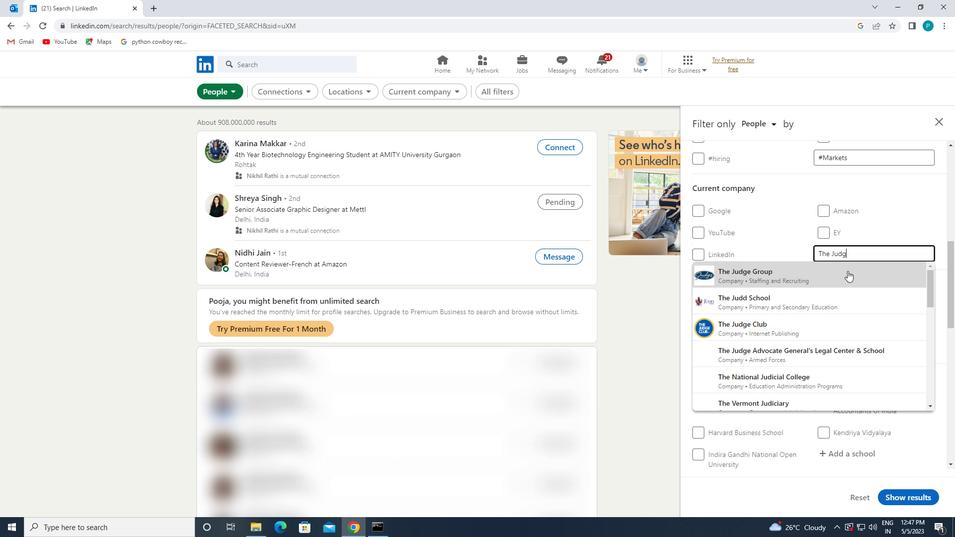 
Action: Mouse pressed left at (848, 271)
Screenshot: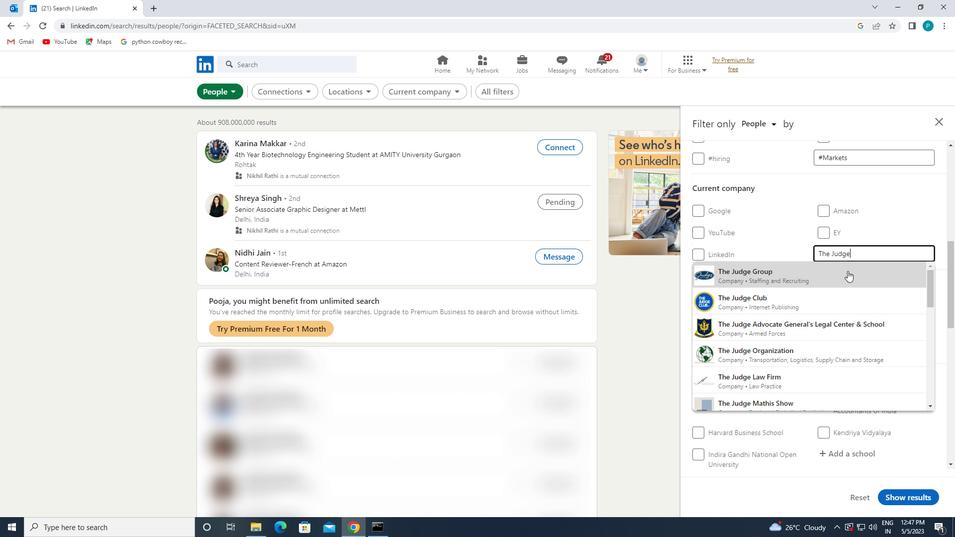 
Action: Mouse scrolled (848, 270) with delta (0, 0)
Screenshot: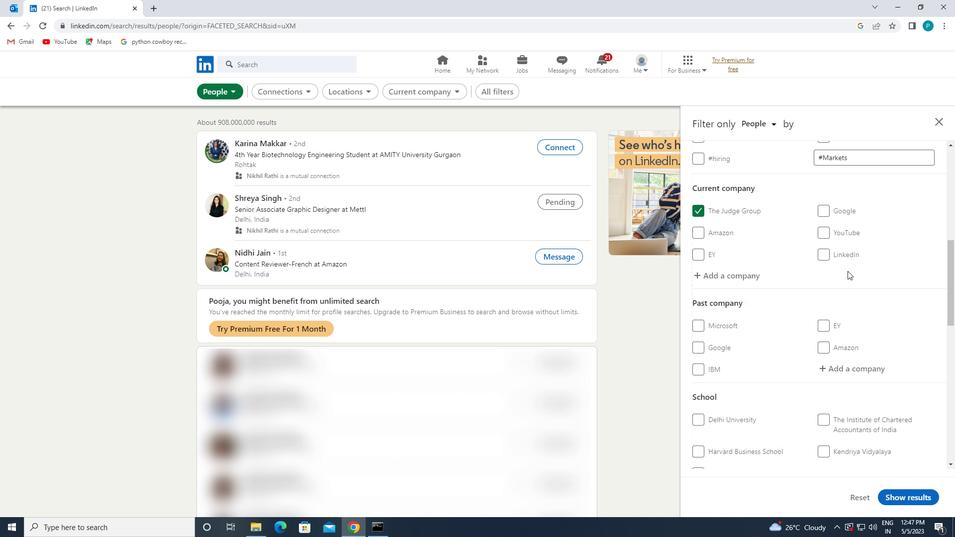 
Action: Mouse scrolled (848, 270) with delta (0, 0)
Screenshot: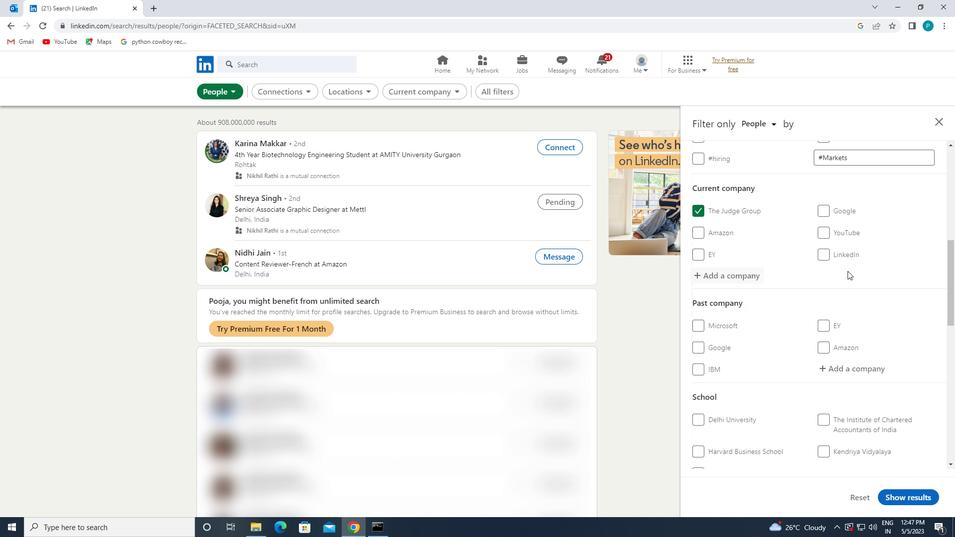 
Action: Mouse scrolled (848, 270) with delta (0, 0)
Screenshot: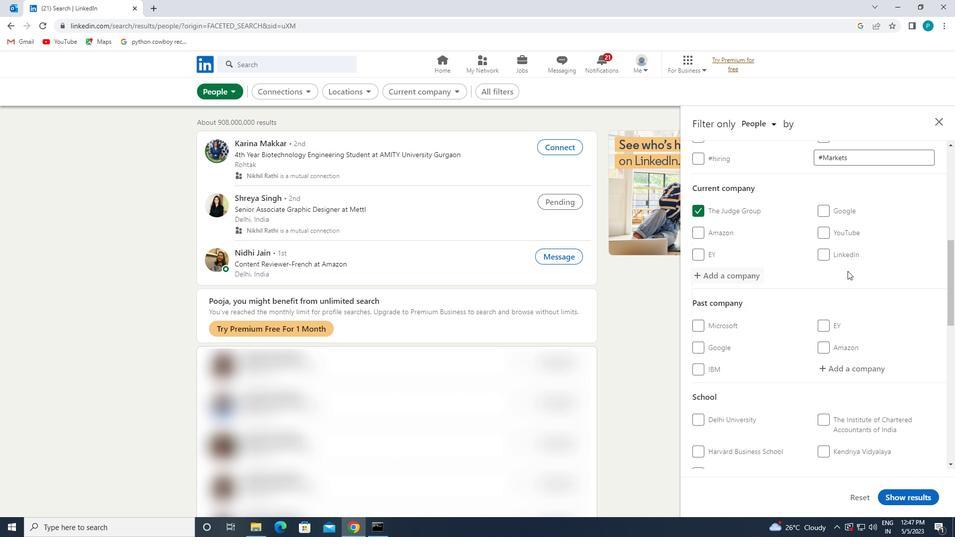 
Action: Mouse scrolled (848, 270) with delta (0, 0)
Screenshot: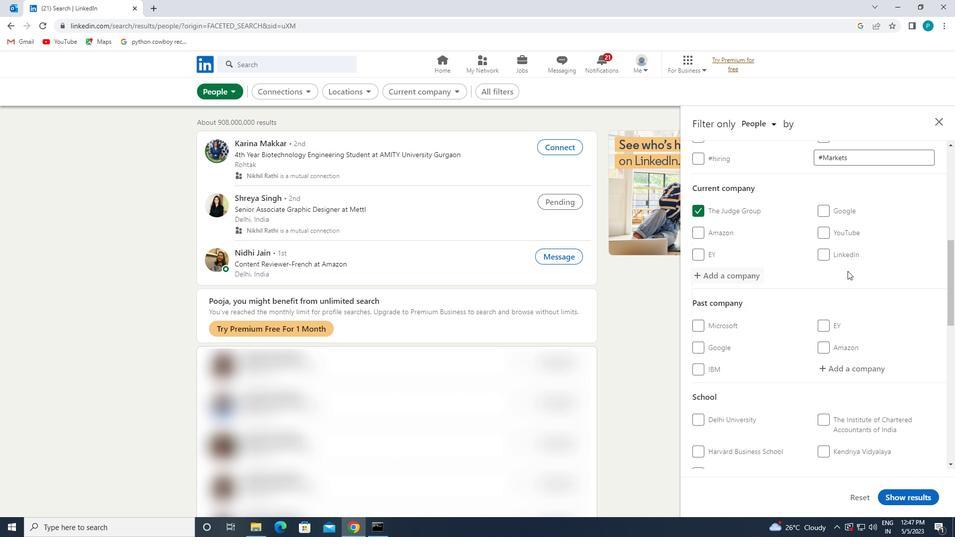 
Action: Mouse moved to (851, 273)
Screenshot: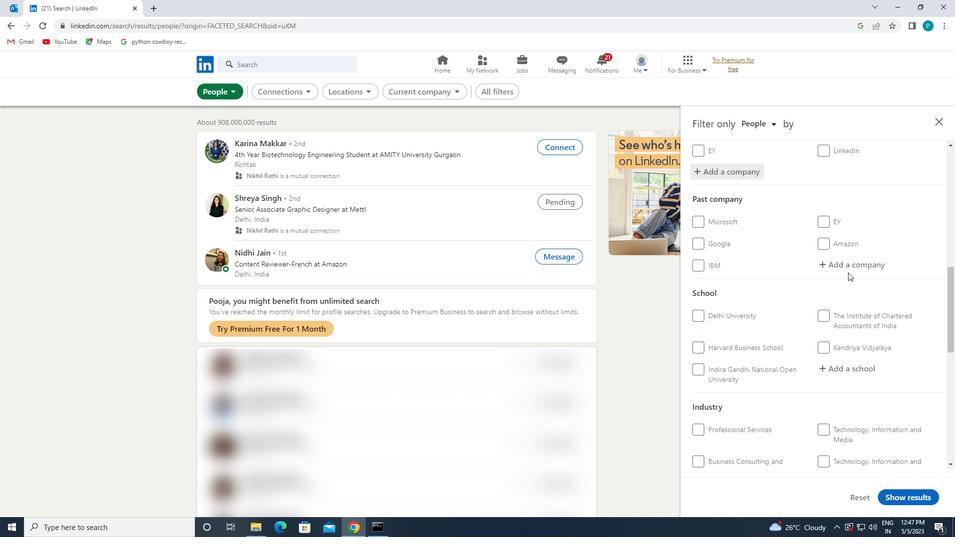 
Action: Mouse pressed left at (851, 273)
Screenshot: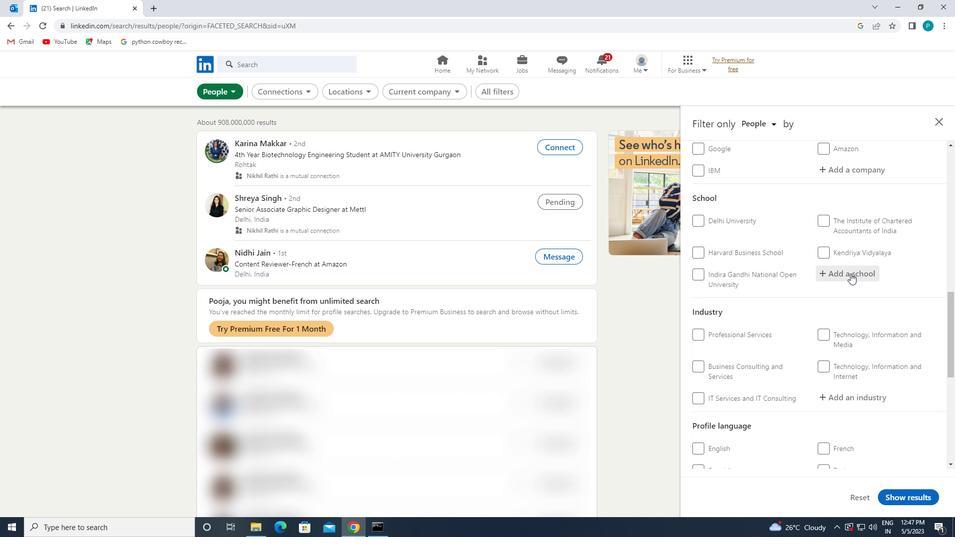 
Action: Mouse moved to (852, 274)
Screenshot: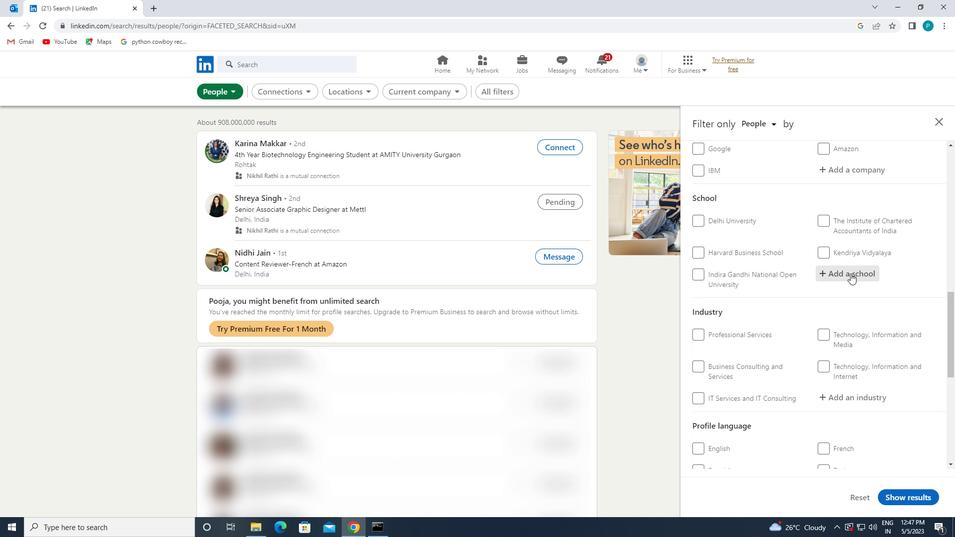 
Action: Key pressed <Key.caps_lock>J<Key.caps_lock>OBS<Key.space>FOR<Key.space>F
Screenshot: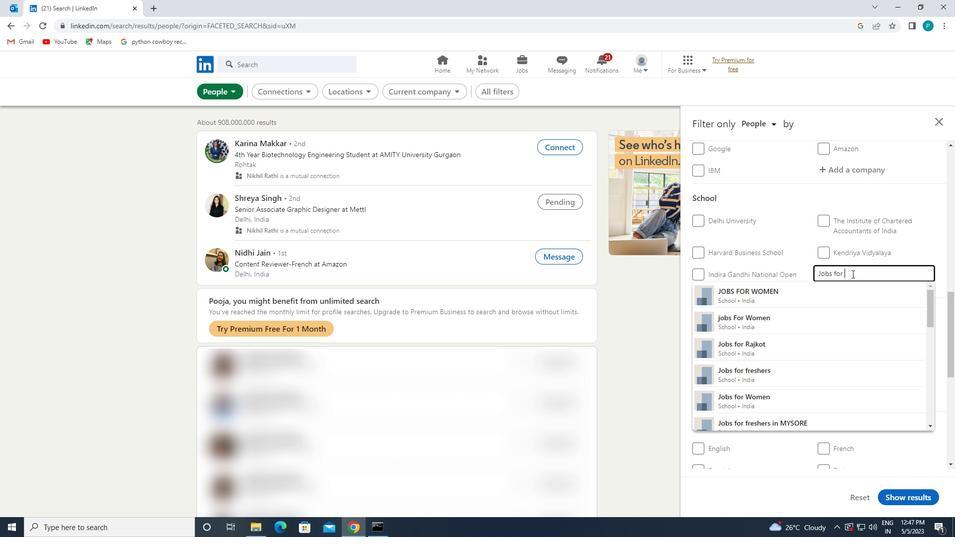 
Action: Mouse moved to (826, 344)
Screenshot: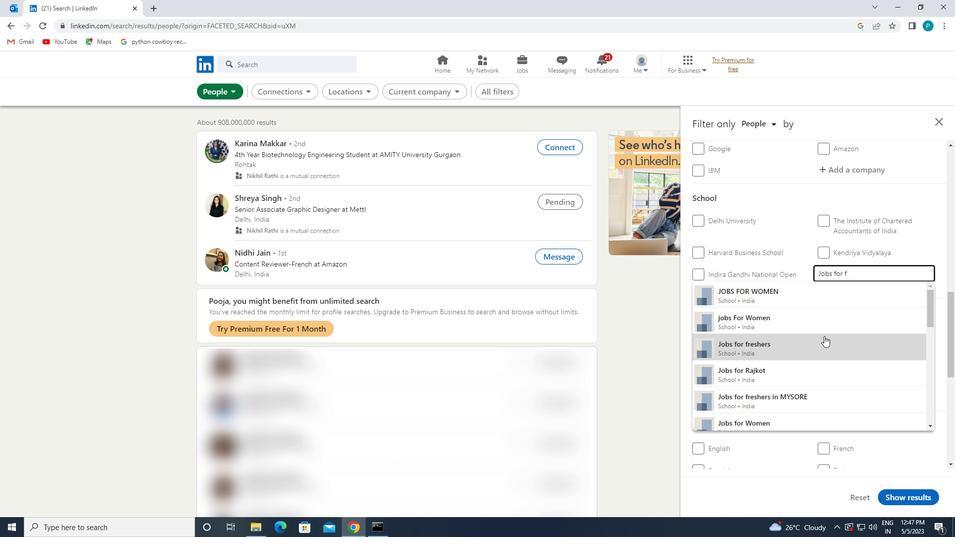 
Action: Mouse pressed left at (826, 344)
Screenshot: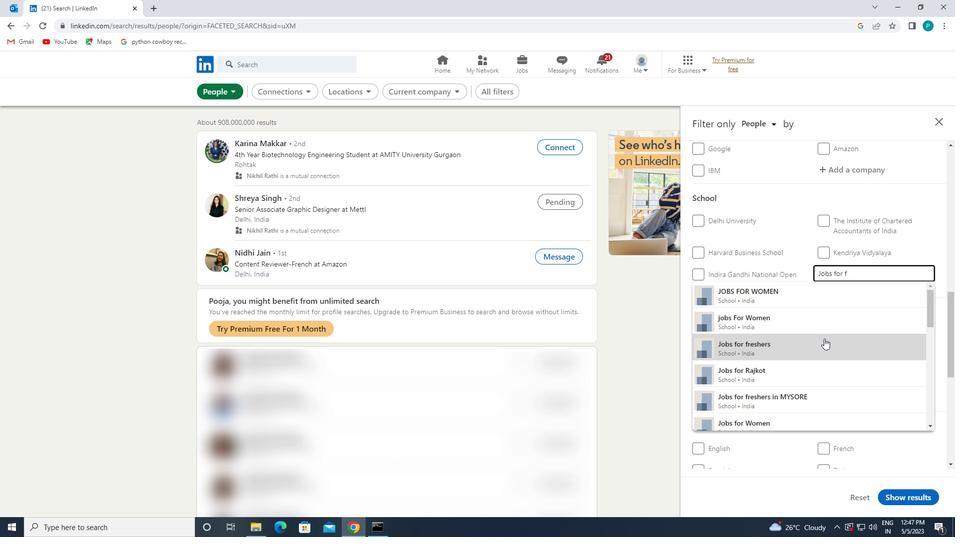 
Action: Mouse scrolled (826, 344) with delta (0, 0)
Screenshot: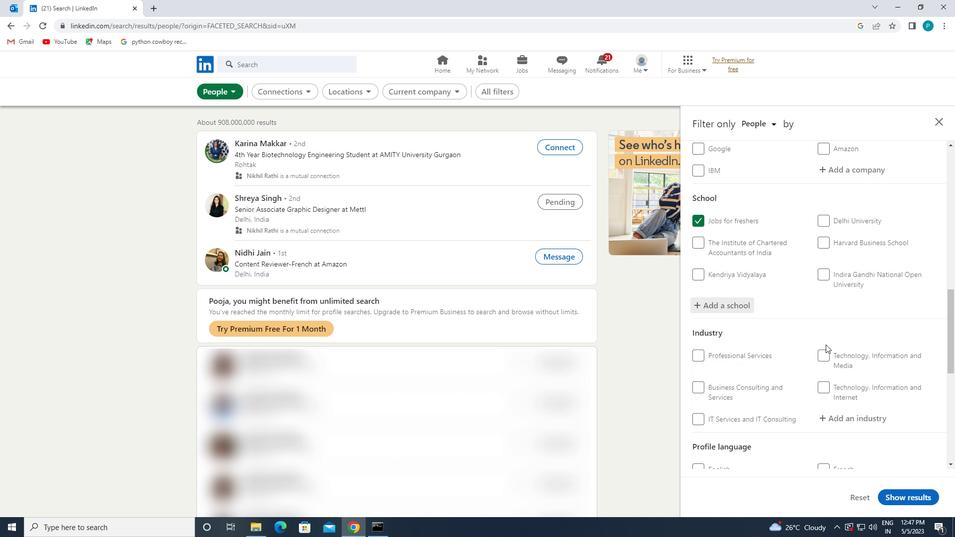 
Action: Mouse scrolled (826, 344) with delta (0, 0)
Screenshot: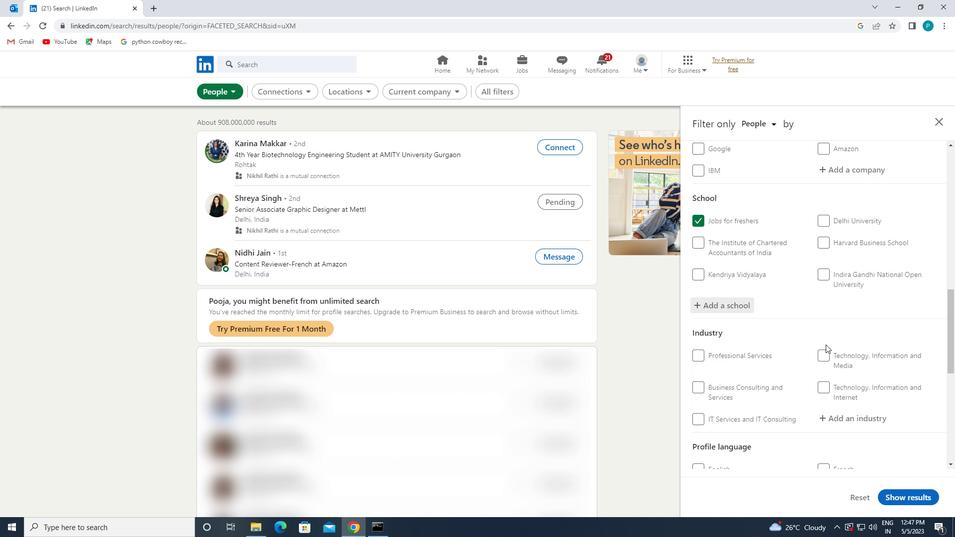 
Action: Mouse moved to (841, 321)
Screenshot: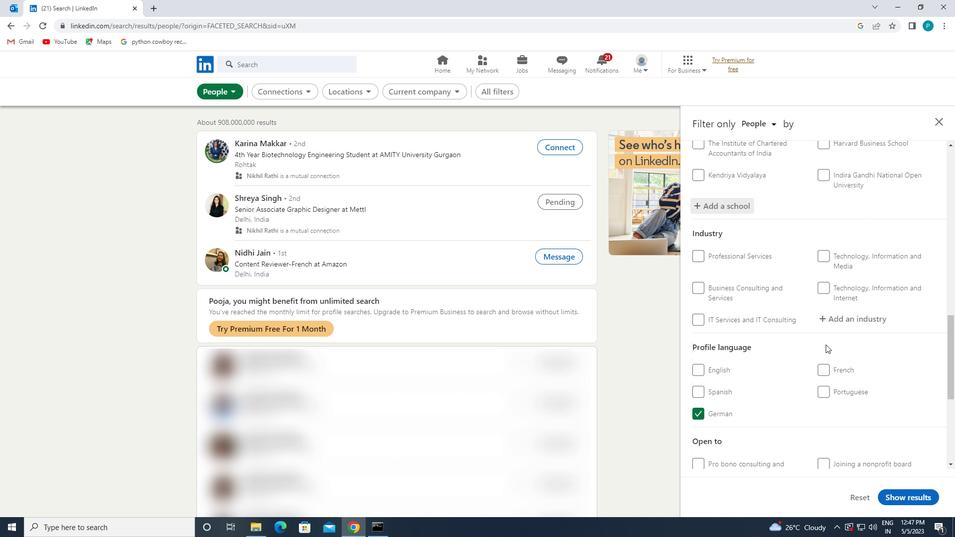 
Action: Mouse pressed left at (841, 321)
Screenshot: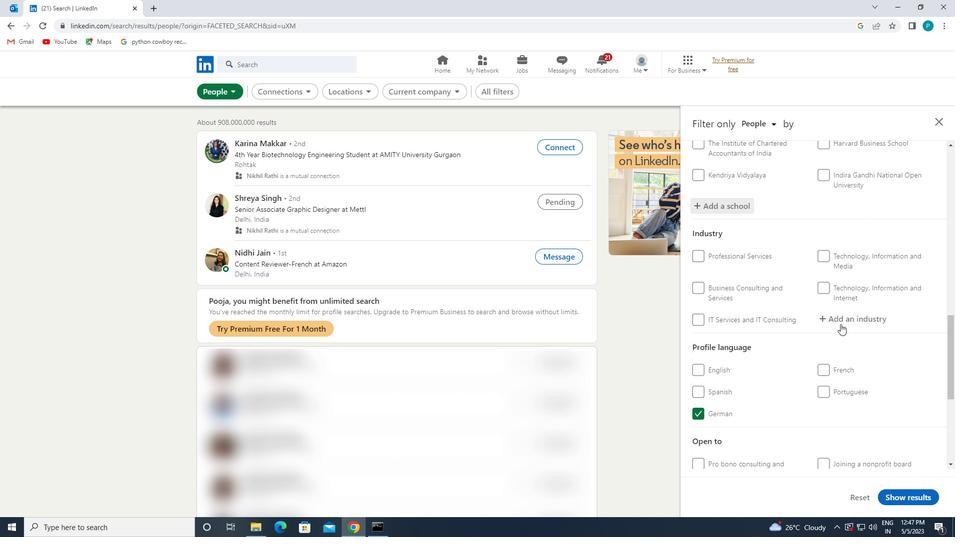 
Action: Key pressed <Key.caps_lock>M<Key.caps_lock>ARKET
Screenshot: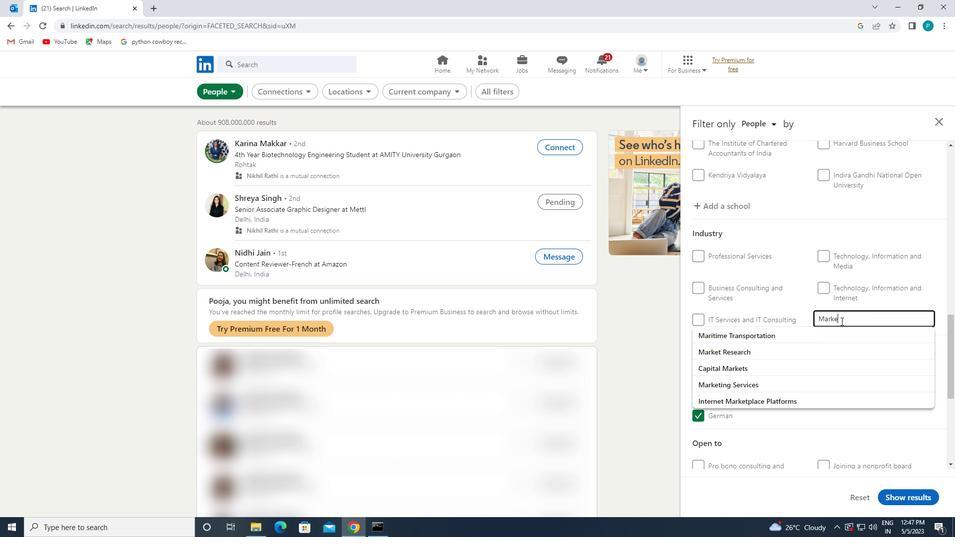 
Action: Mouse moved to (827, 330)
Screenshot: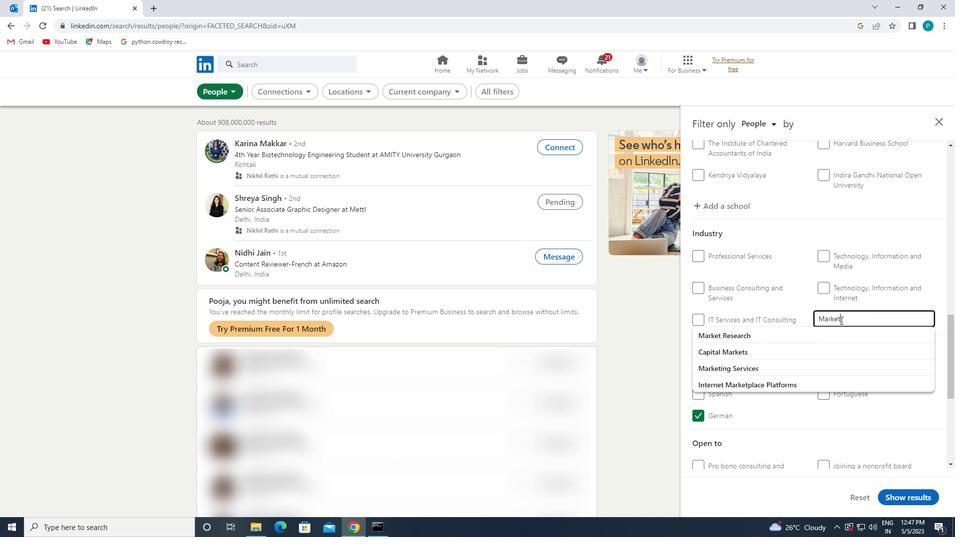 
Action: Mouse pressed left at (827, 330)
Screenshot: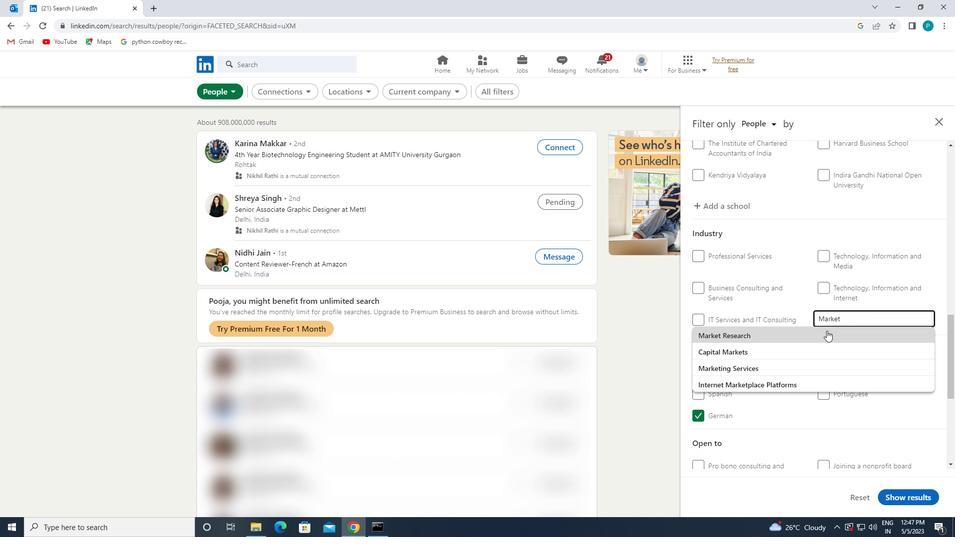 
Action: Mouse scrolled (827, 330) with delta (0, 0)
Screenshot: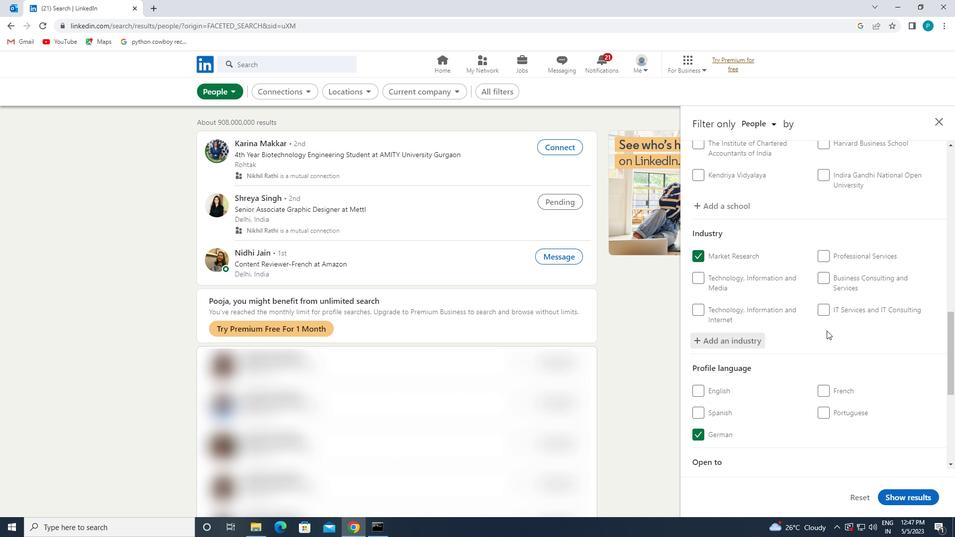 
Action: Mouse scrolled (827, 330) with delta (0, 0)
Screenshot: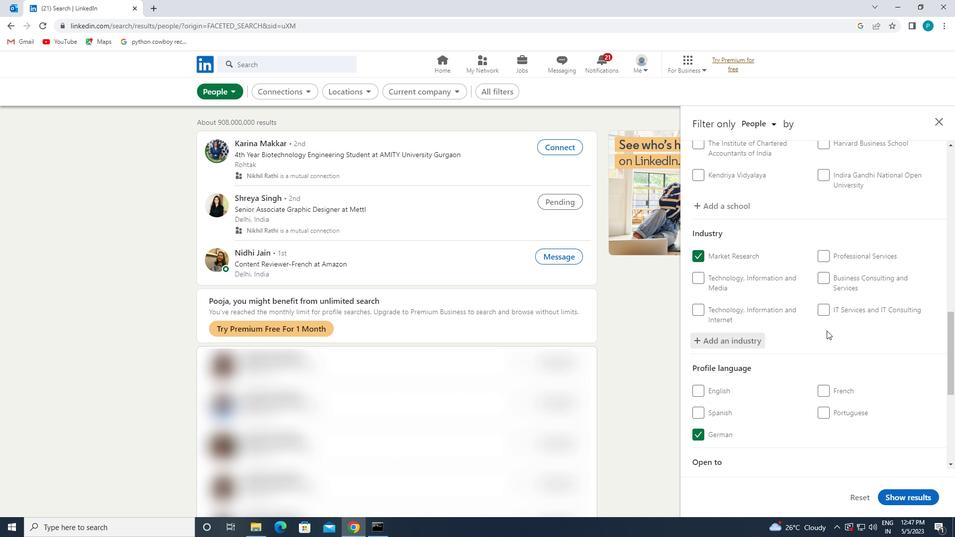 
Action: Mouse scrolled (827, 330) with delta (0, 0)
Screenshot: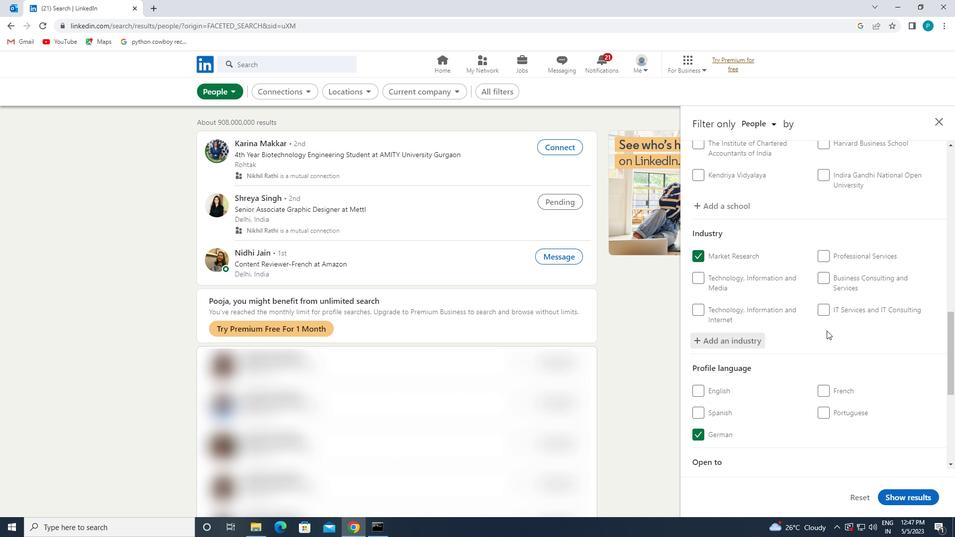
Action: Mouse moved to (839, 387)
Screenshot: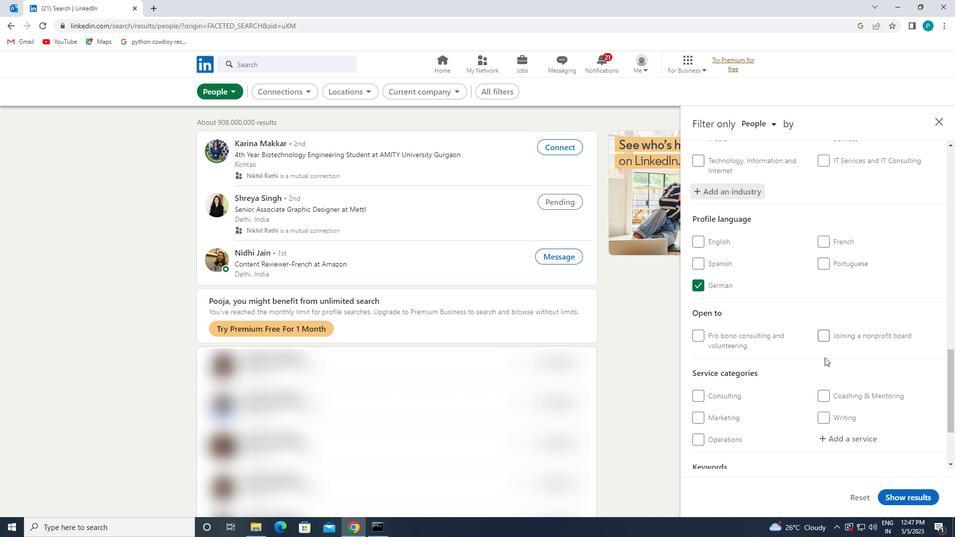 
Action: Mouse scrolled (839, 387) with delta (0, 0)
Screenshot: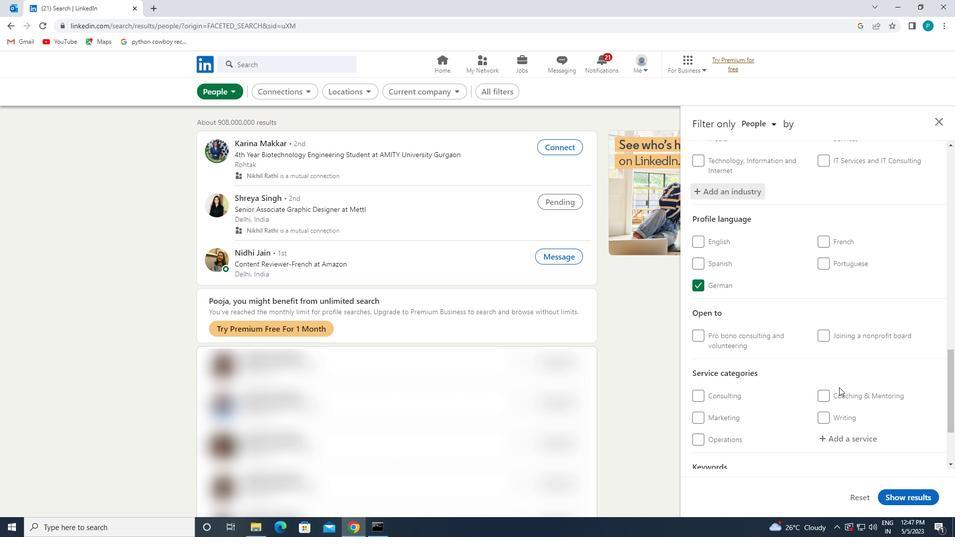 
Action: Mouse pressed left at (839, 387)
Screenshot: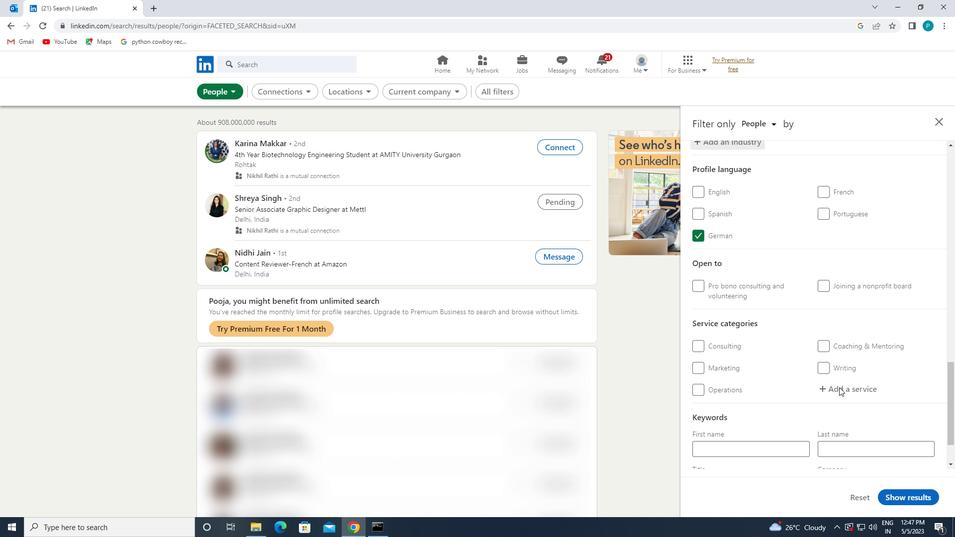 
Action: Mouse moved to (868, 409)
Screenshot: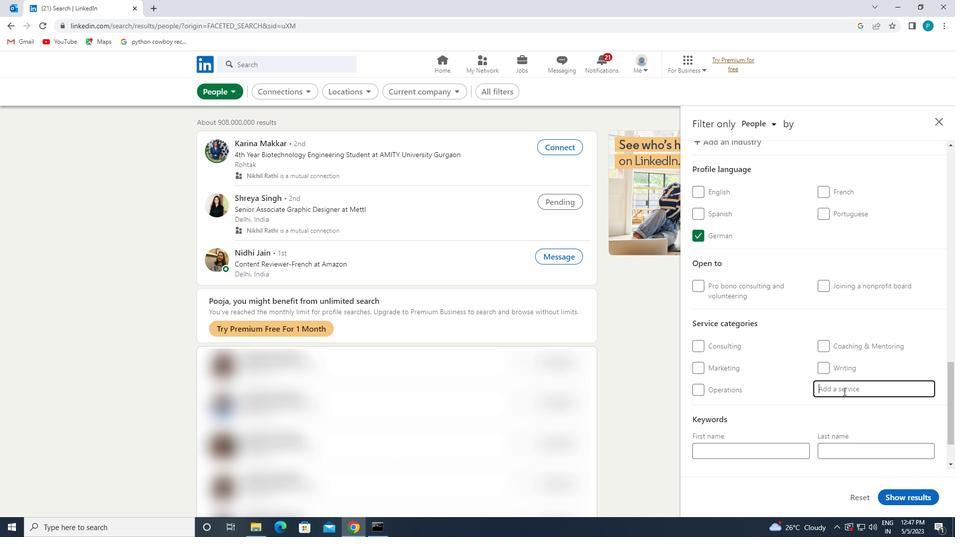 
Action: Key pressed <Key.caps_lock>E<Key.caps_lock>XEC
Screenshot: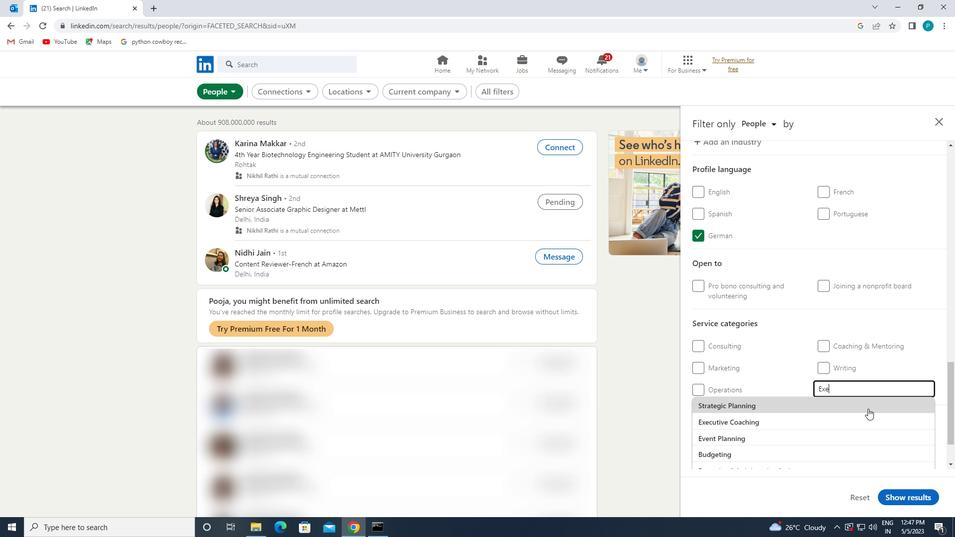 
Action: Mouse moved to (809, 386)
Screenshot: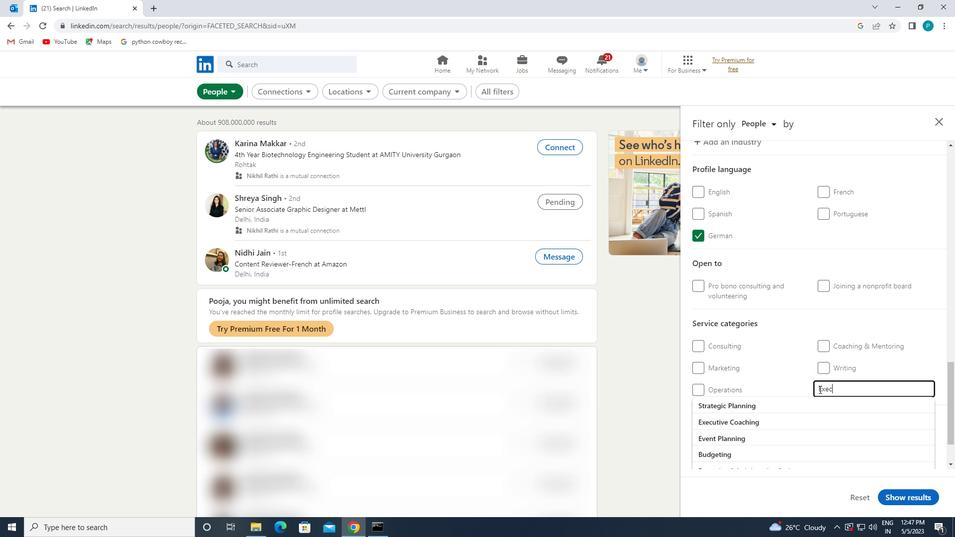 
Action: Mouse scrolled (809, 385) with delta (0, 0)
Screenshot: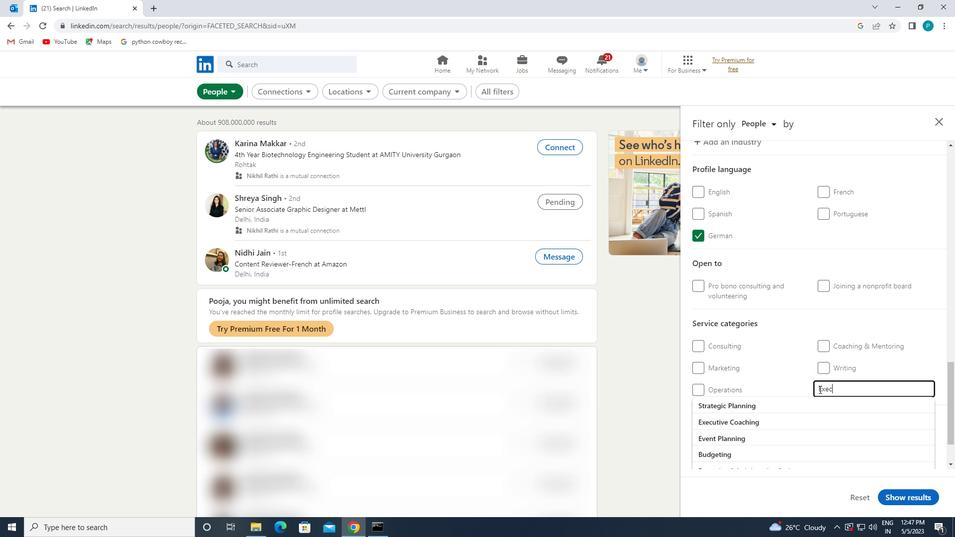 
Action: Mouse moved to (770, 375)
Screenshot: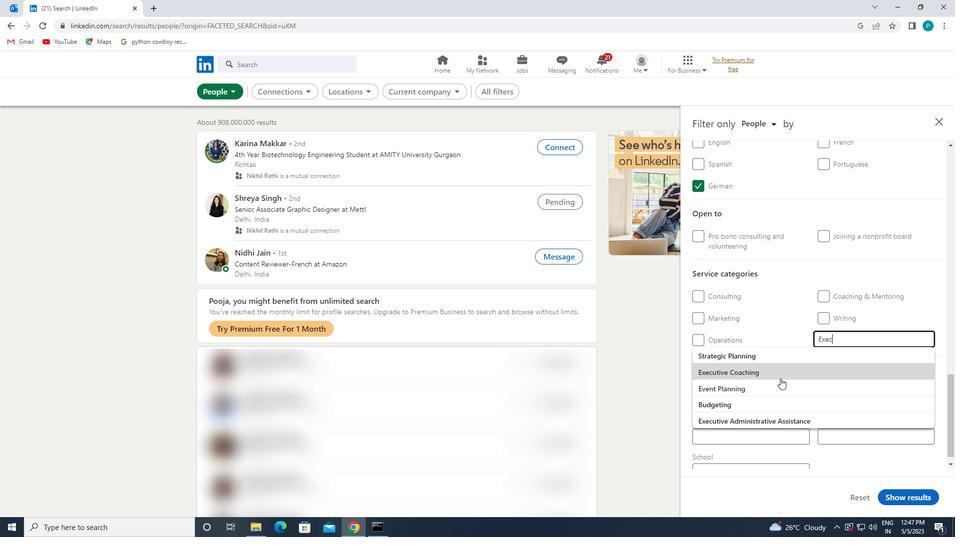 
Action: Mouse pressed left at (770, 375)
Screenshot: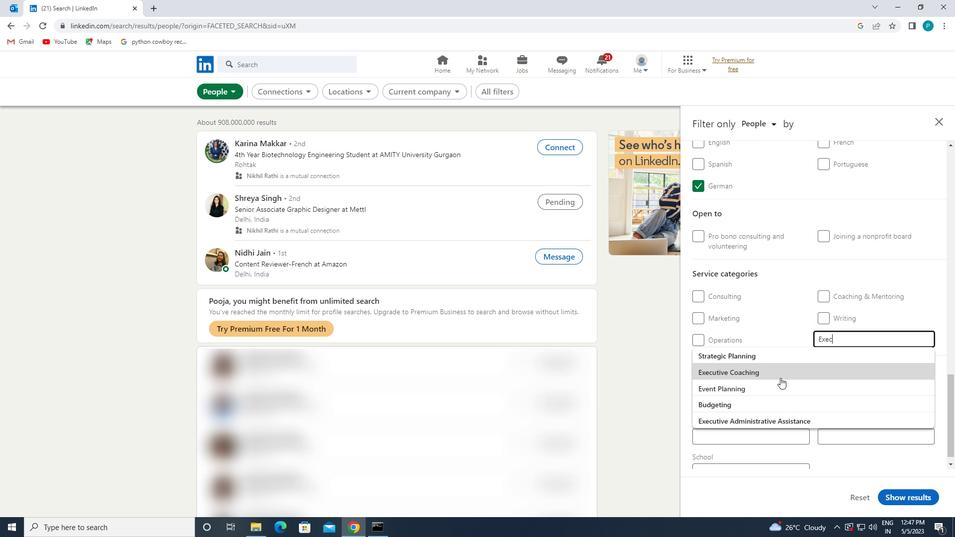 
Action: Mouse scrolled (770, 374) with delta (0, 0)
Screenshot: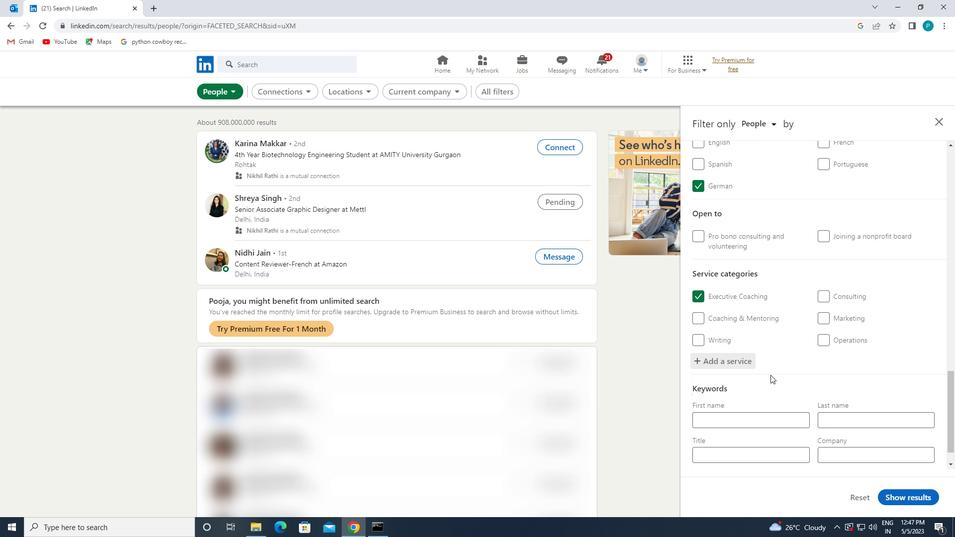 
Action: Mouse scrolled (770, 374) with delta (0, 0)
Screenshot: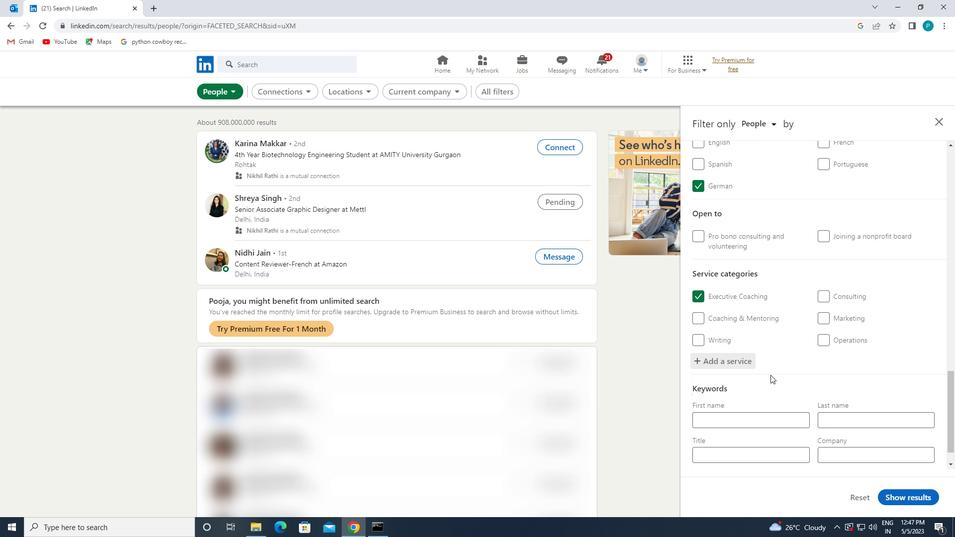 
Action: Mouse moved to (755, 416)
Screenshot: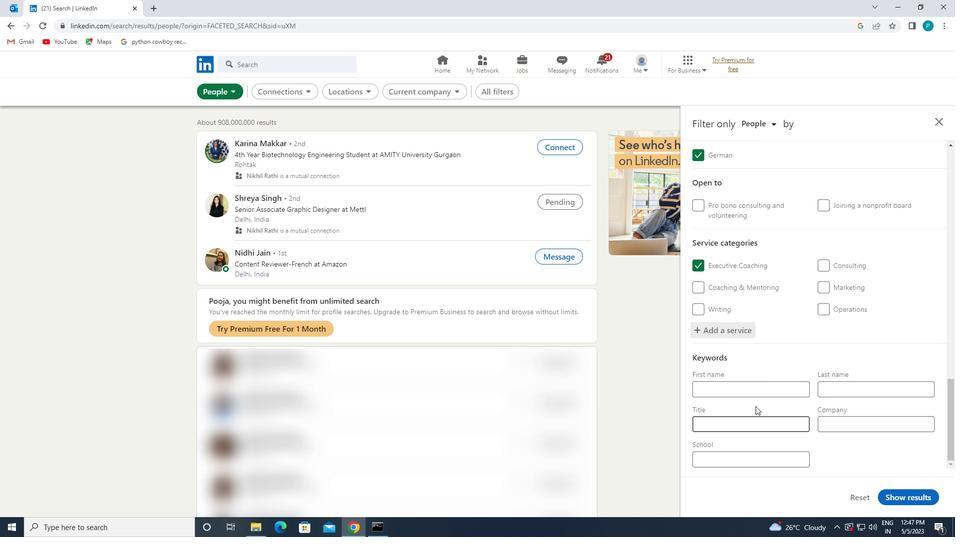 
Action: Mouse pressed left at (755, 416)
Screenshot: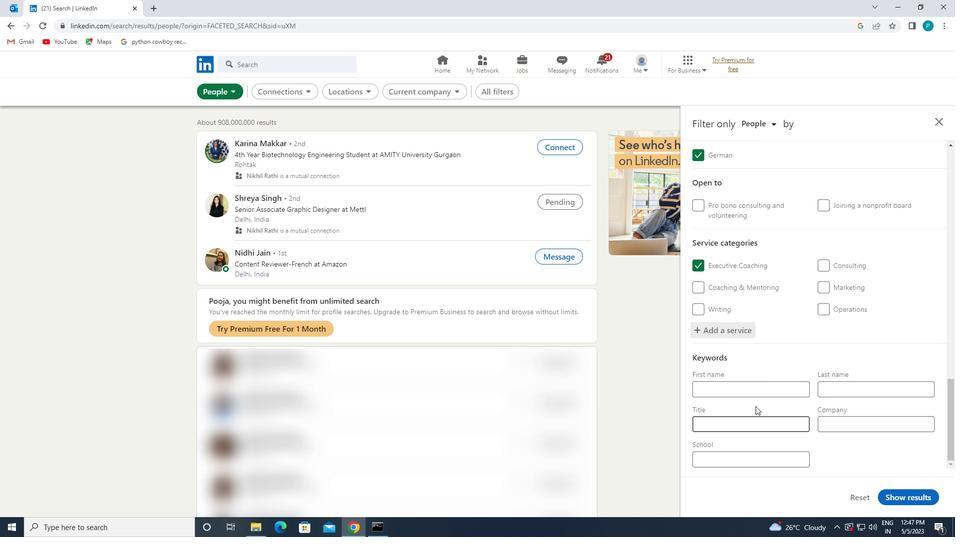 
Action: Mouse moved to (762, 421)
Screenshot: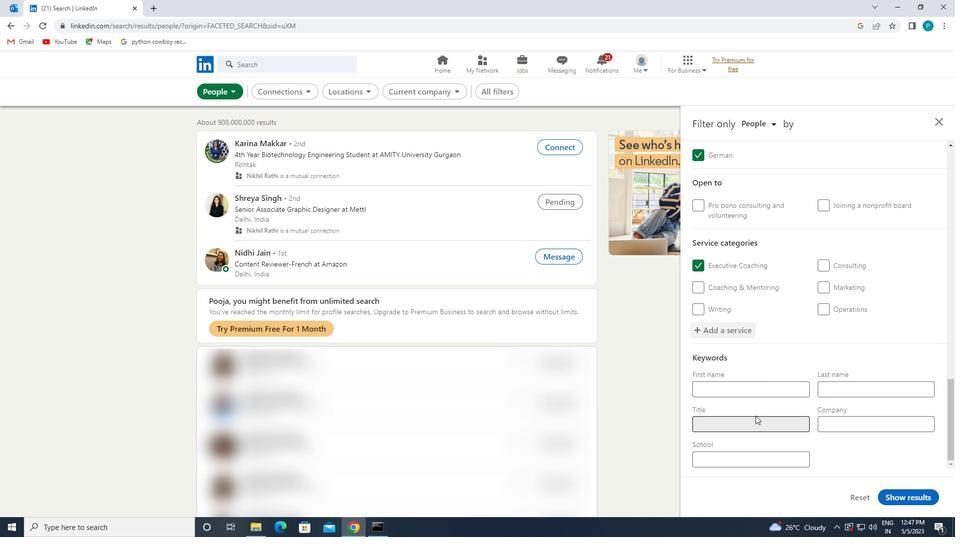 
Action: Key pressed <Key.caps_lock>A<Key.caps_lock>RCHITECT
Screenshot: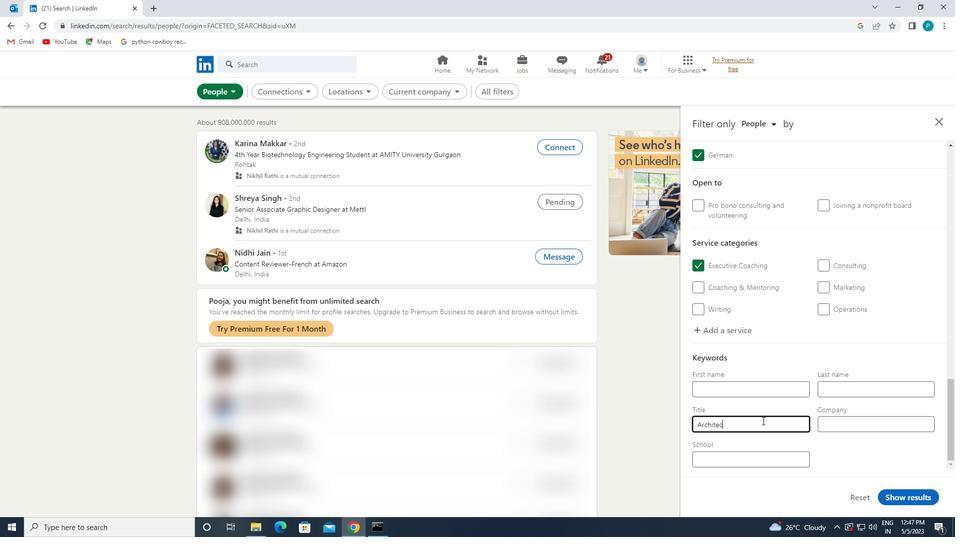 
Action: Mouse moved to (897, 491)
Screenshot: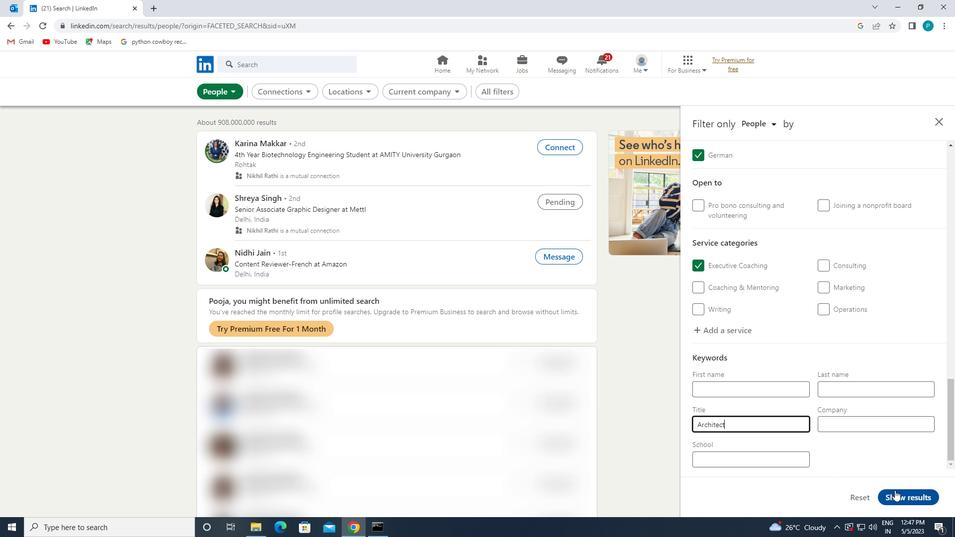
Action: Mouse pressed left at (897, 491)
Screenshot: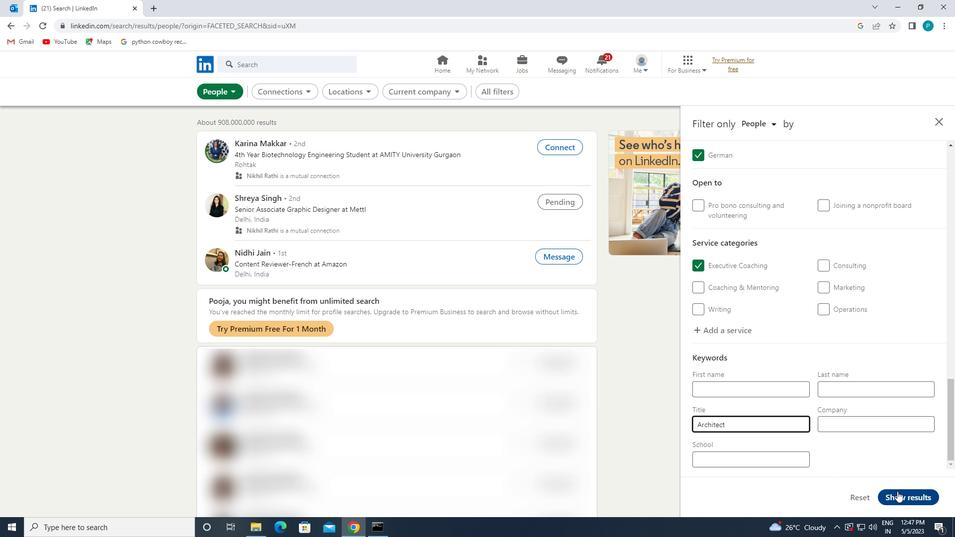 
